 Task: Save favorite listings for condos in Atlanta, Georgia, with a minimum of 2 bathrooms and a balcony.
Action: Key pressed a<Key.caps_lock>TLANTA
Screenshot: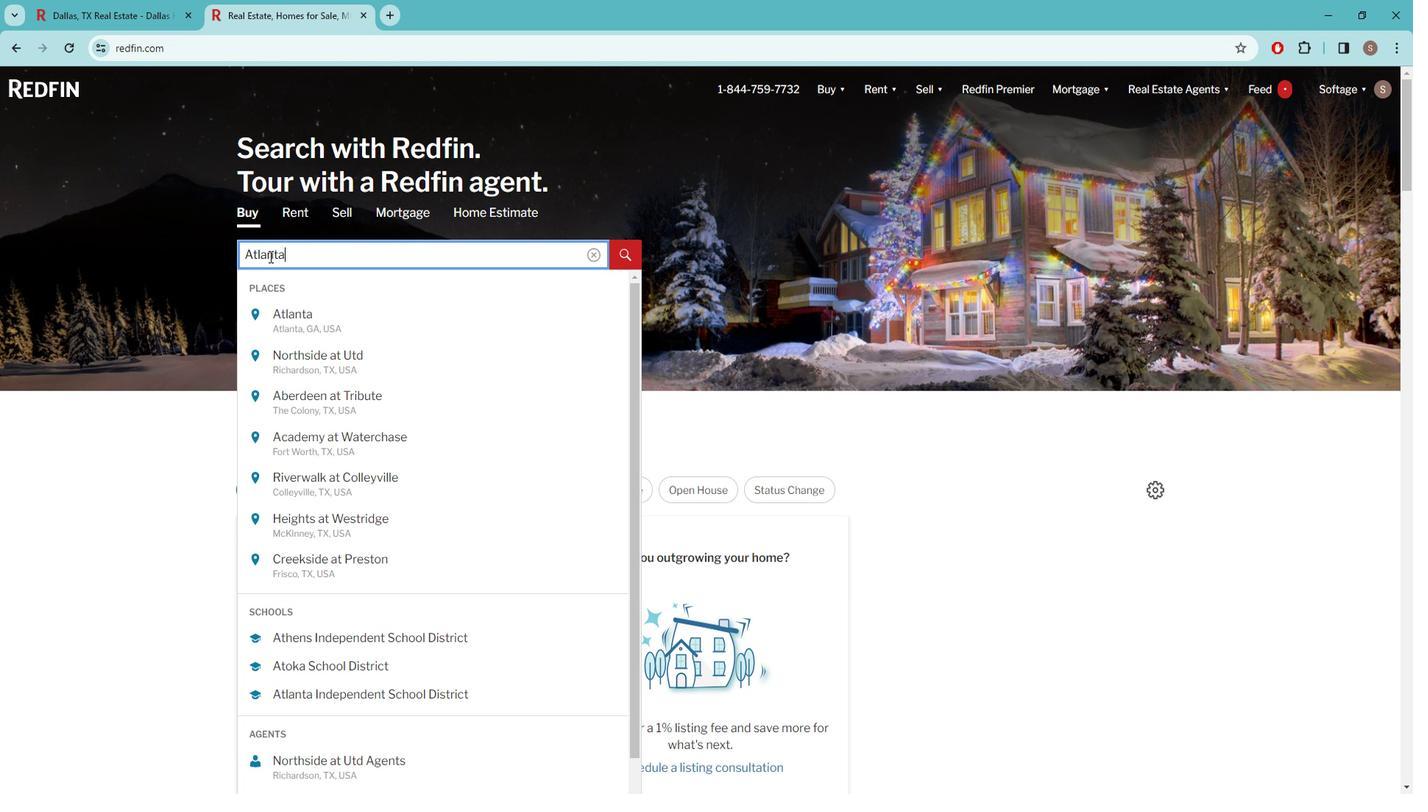 
Action: Mouse moved to (296, 317)
Screenshot: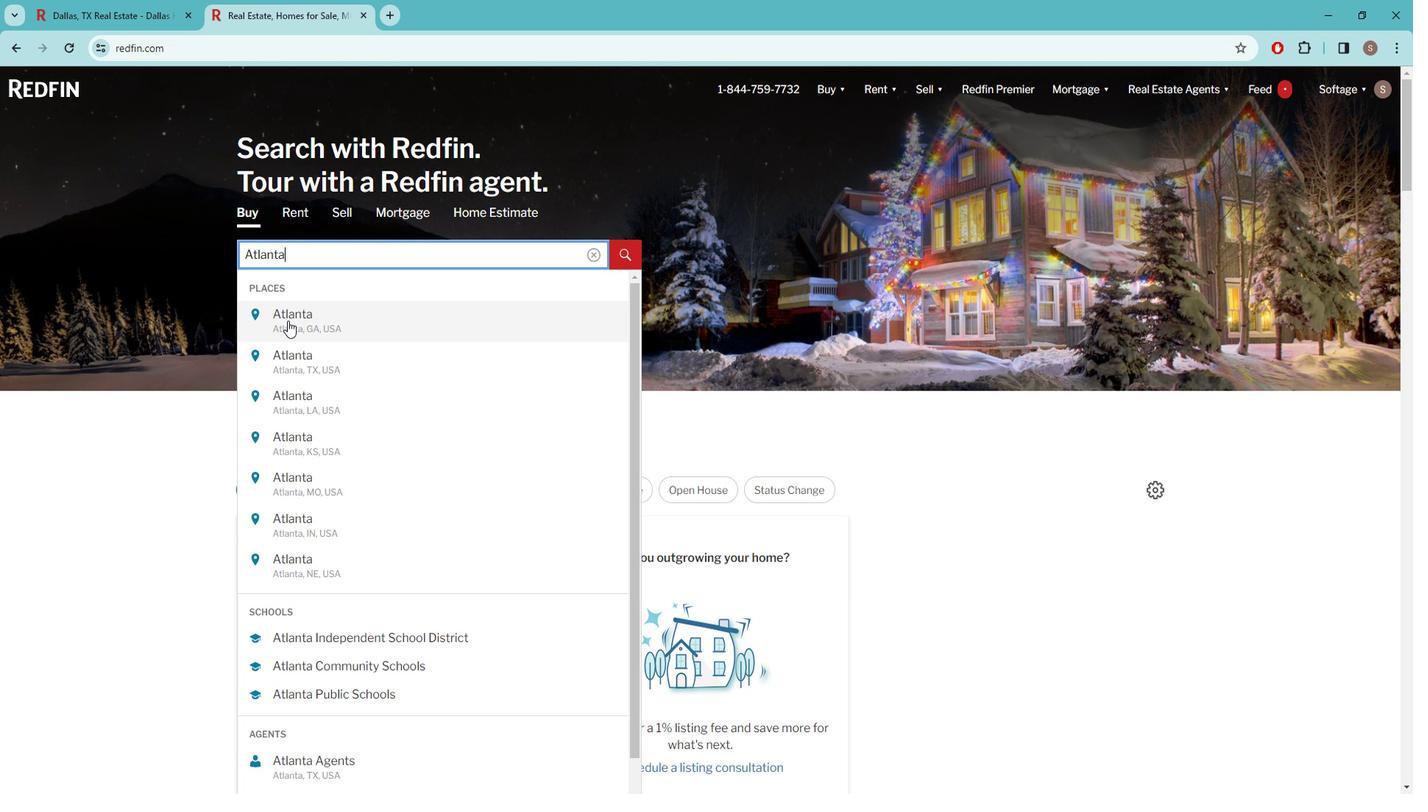 
Action: Mouse pressed left at (296, 317)
Screenshot: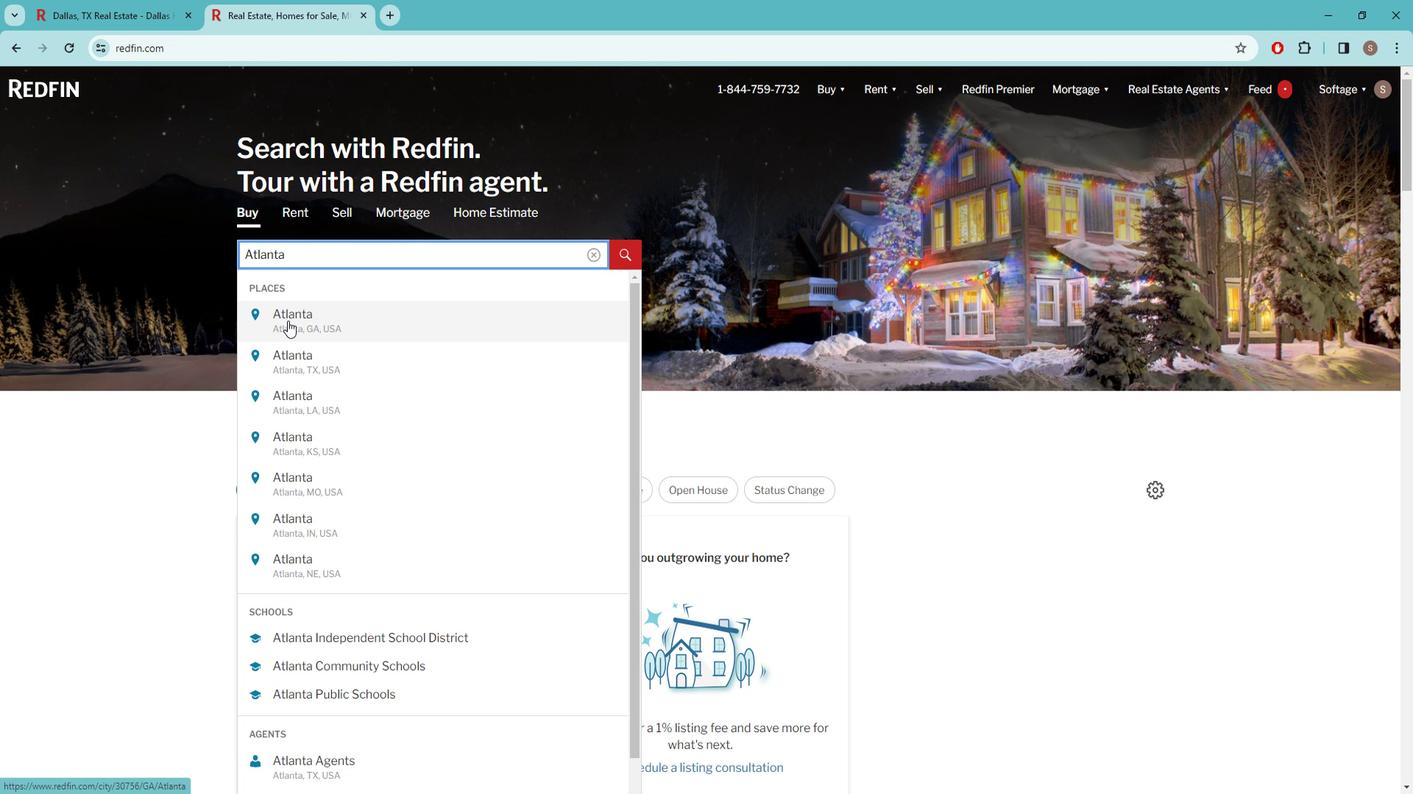 
Action: Mouse moved to (1251, 183)
Screenshot: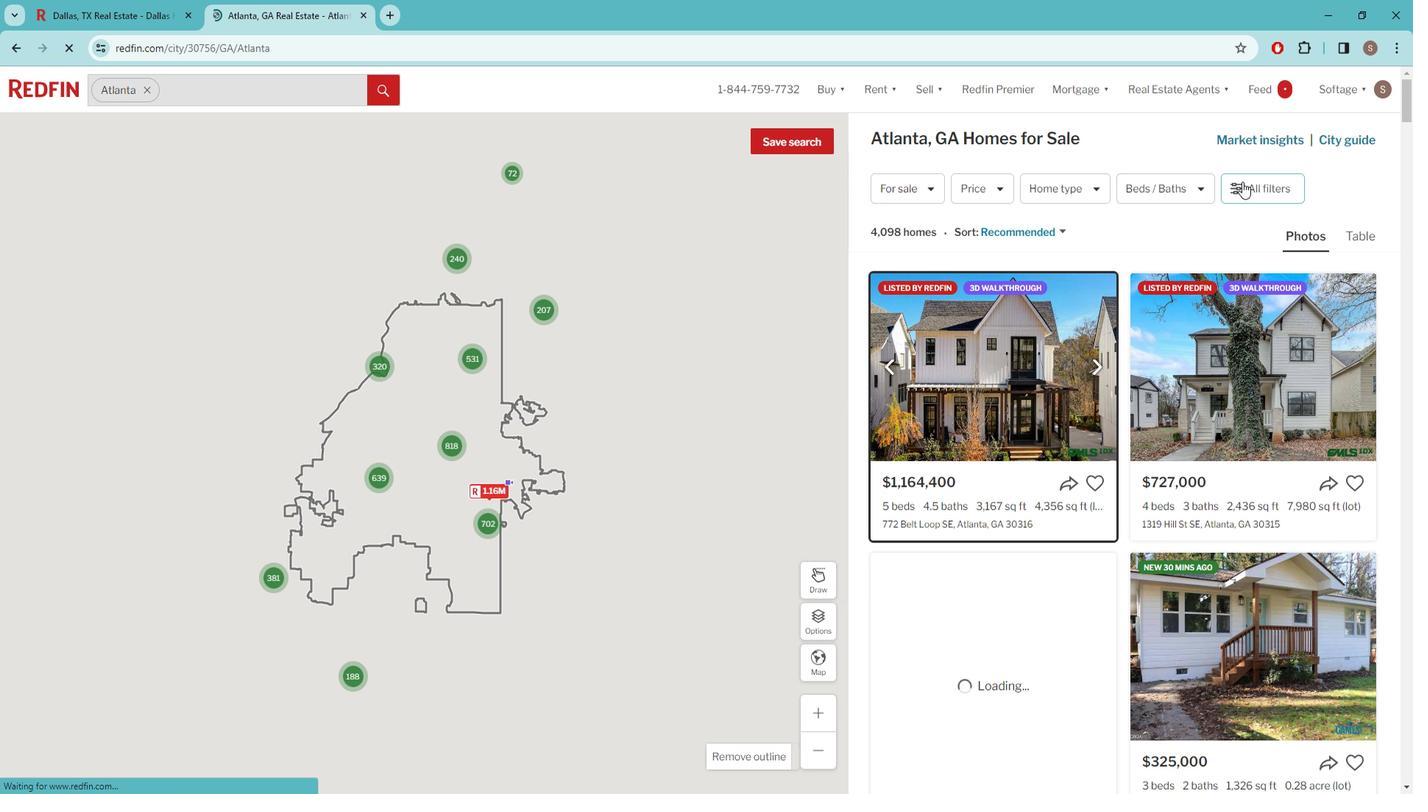 
Action: Mouse pressed left at (1251, 183)
Screenshot: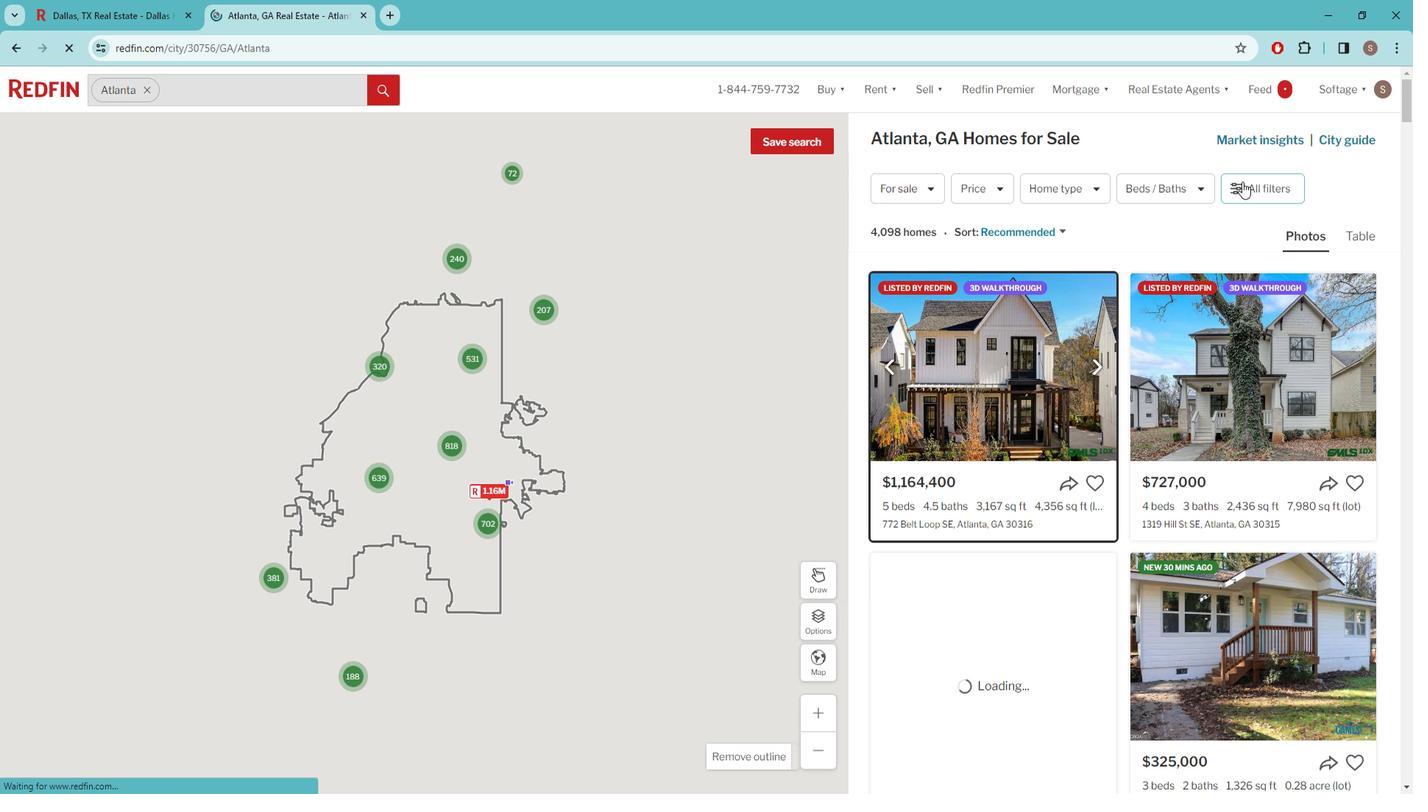 
Action: Mouse moved to (1248, 184)
Screenshot: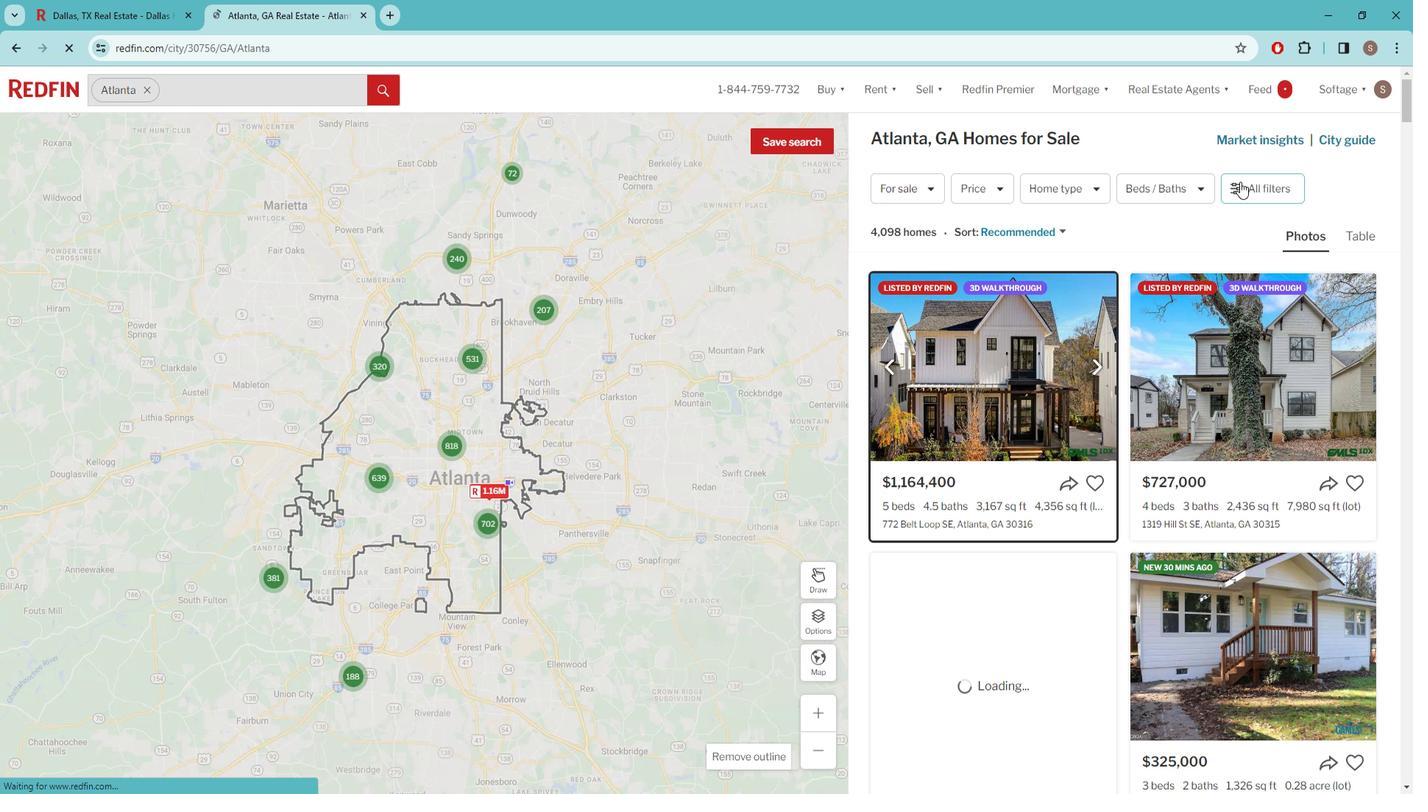 
Action: Mouse pressed left at (1248, 184)
Screenshot: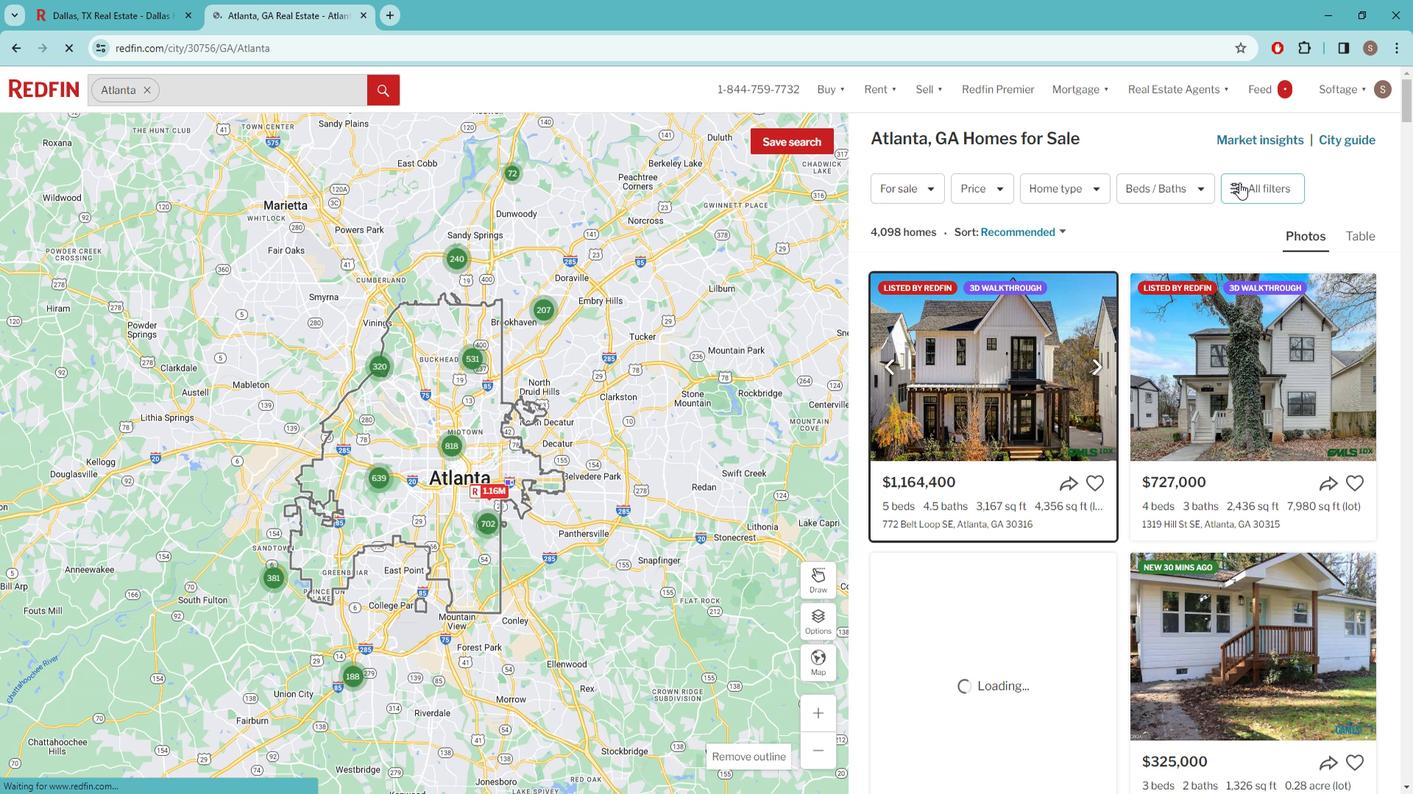 
Action: Mouse pressed left at (1248, 184)
Screenshot: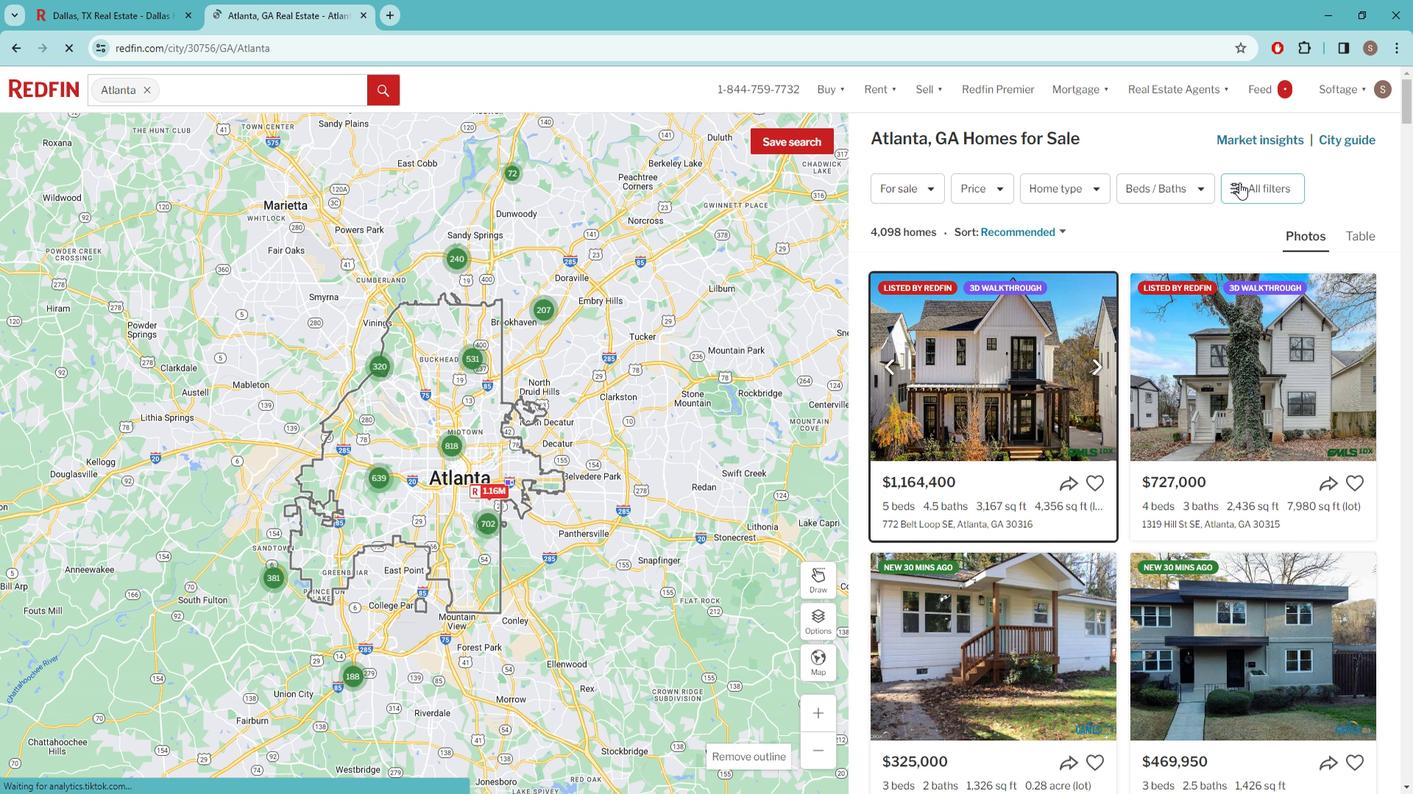 
Action: Mouse moved to (1255, 182)
Screenshot: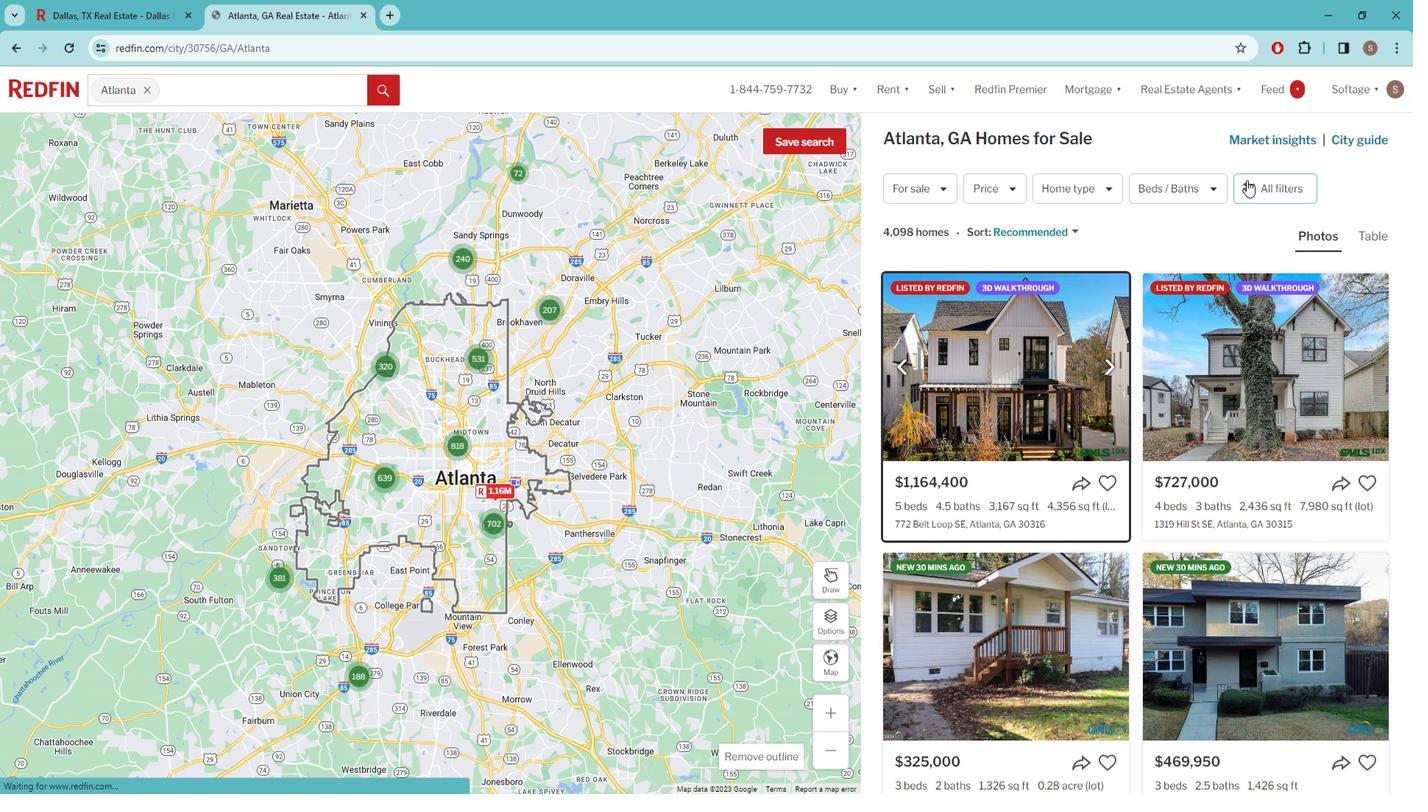 
Action: Mouse pressed left at (1255, 182)
Screenshot: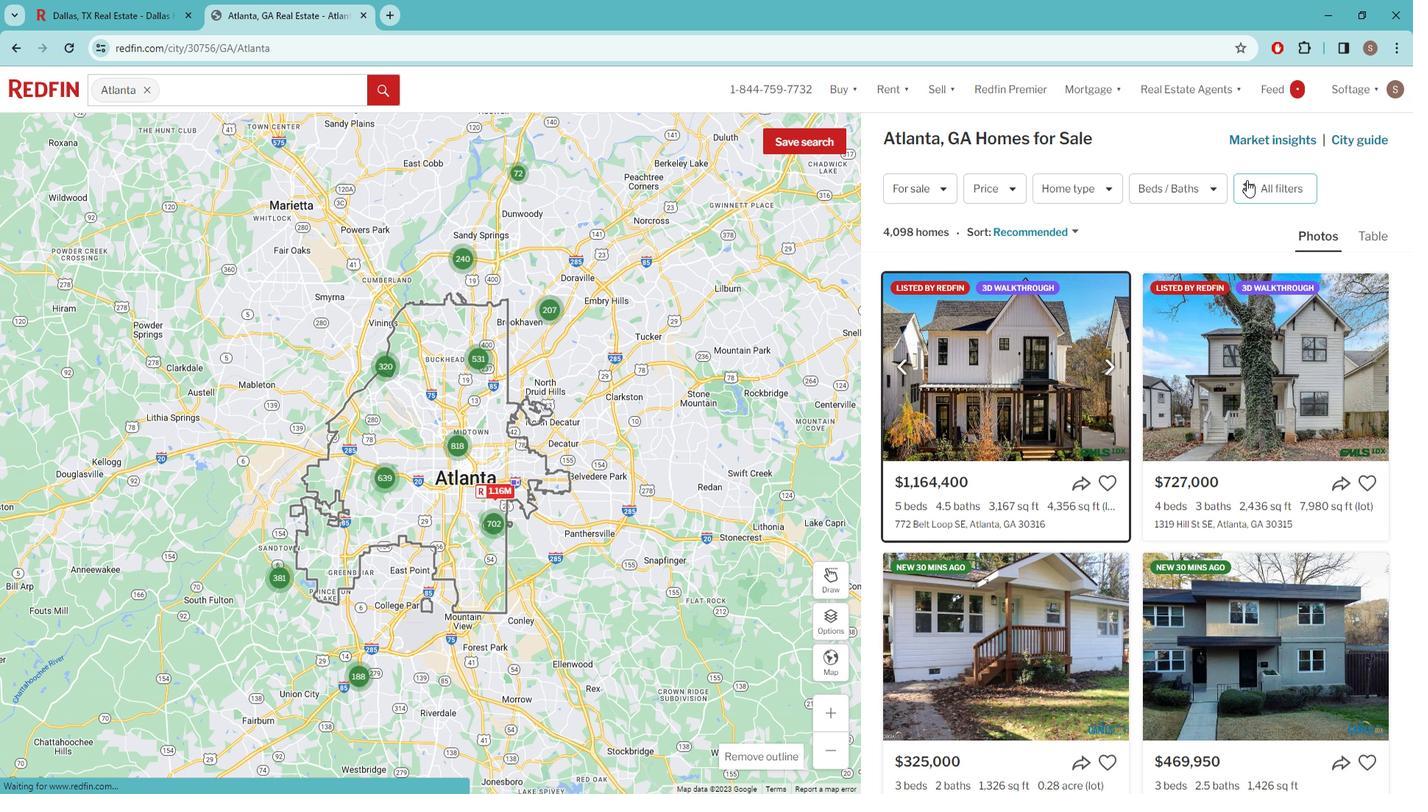 
Action: Mouse moved to (1148, 371)
Screenshot: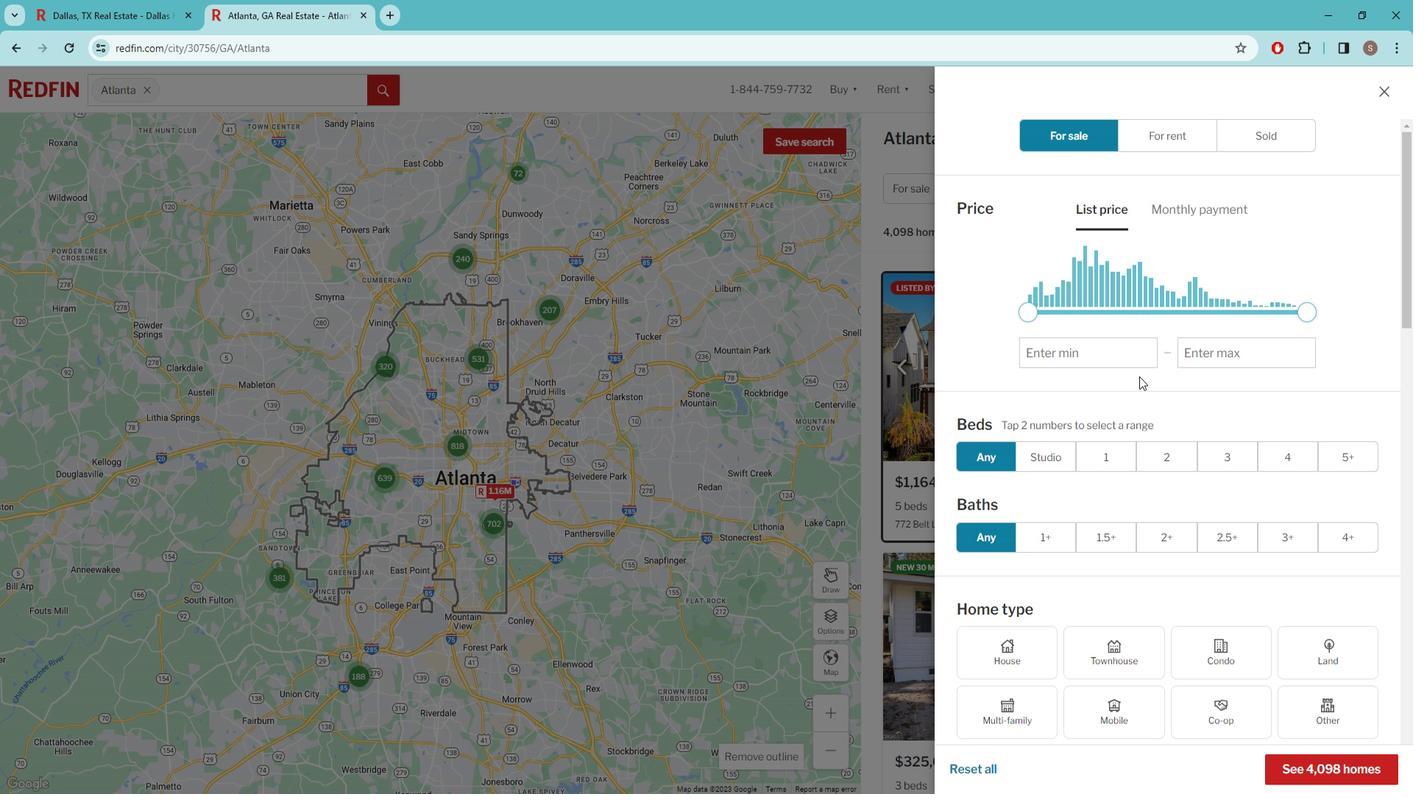 
Action: Mouse scrolled (1148, 370) with delta (0, 0)
Screenshot: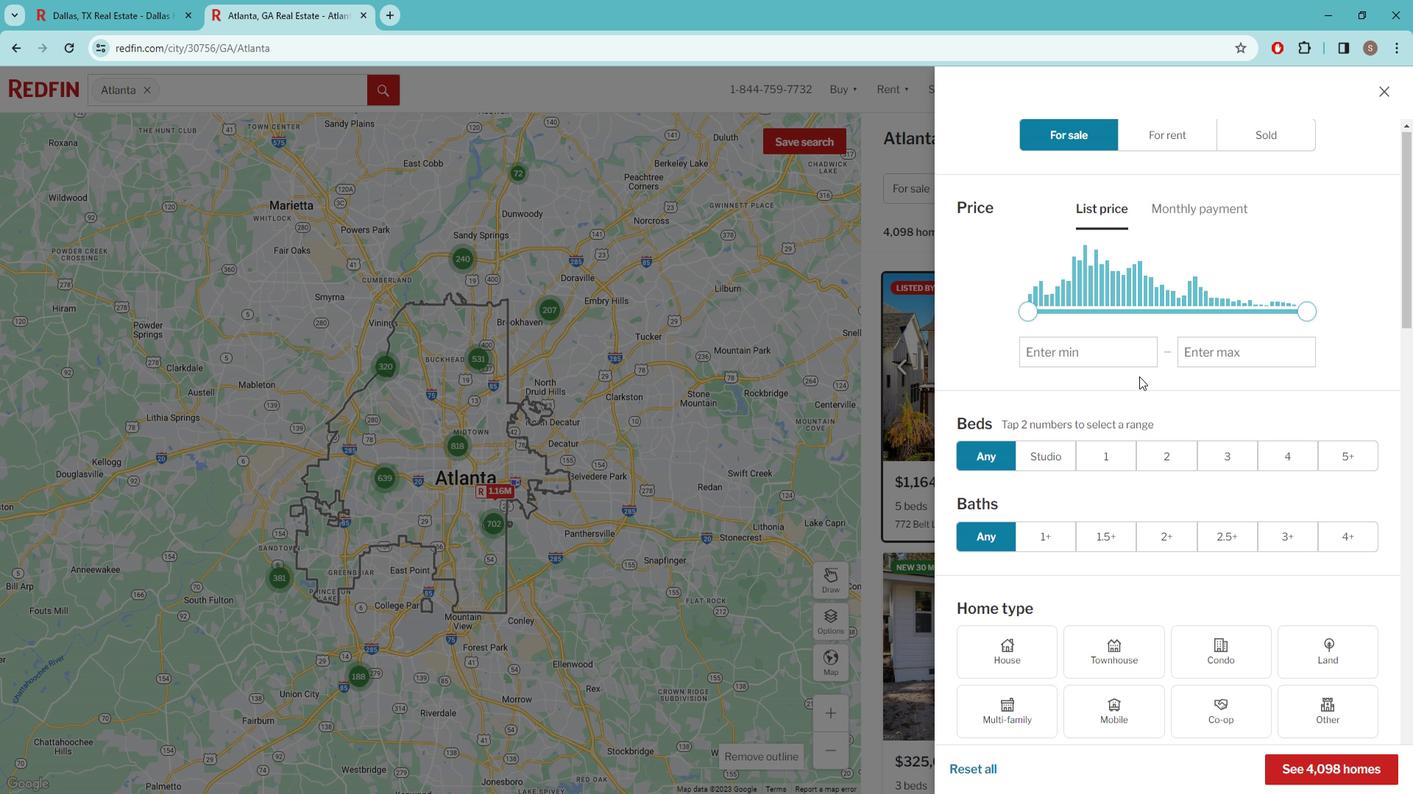 
Action: Mouse moved to (1139, 372)
Screenshot: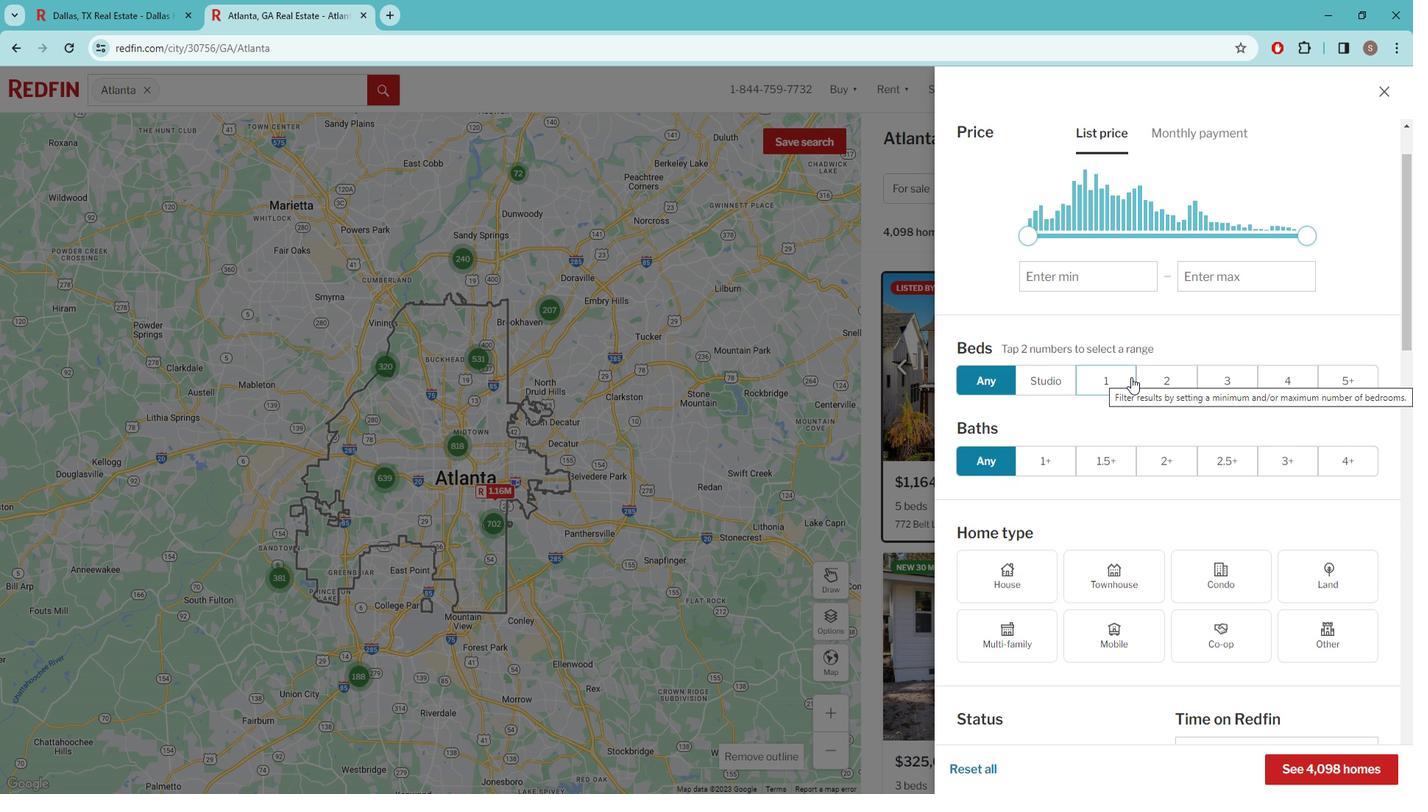 
Action: Mouse scrolled (1139, 371) with delta (0, 0)
Screenshot: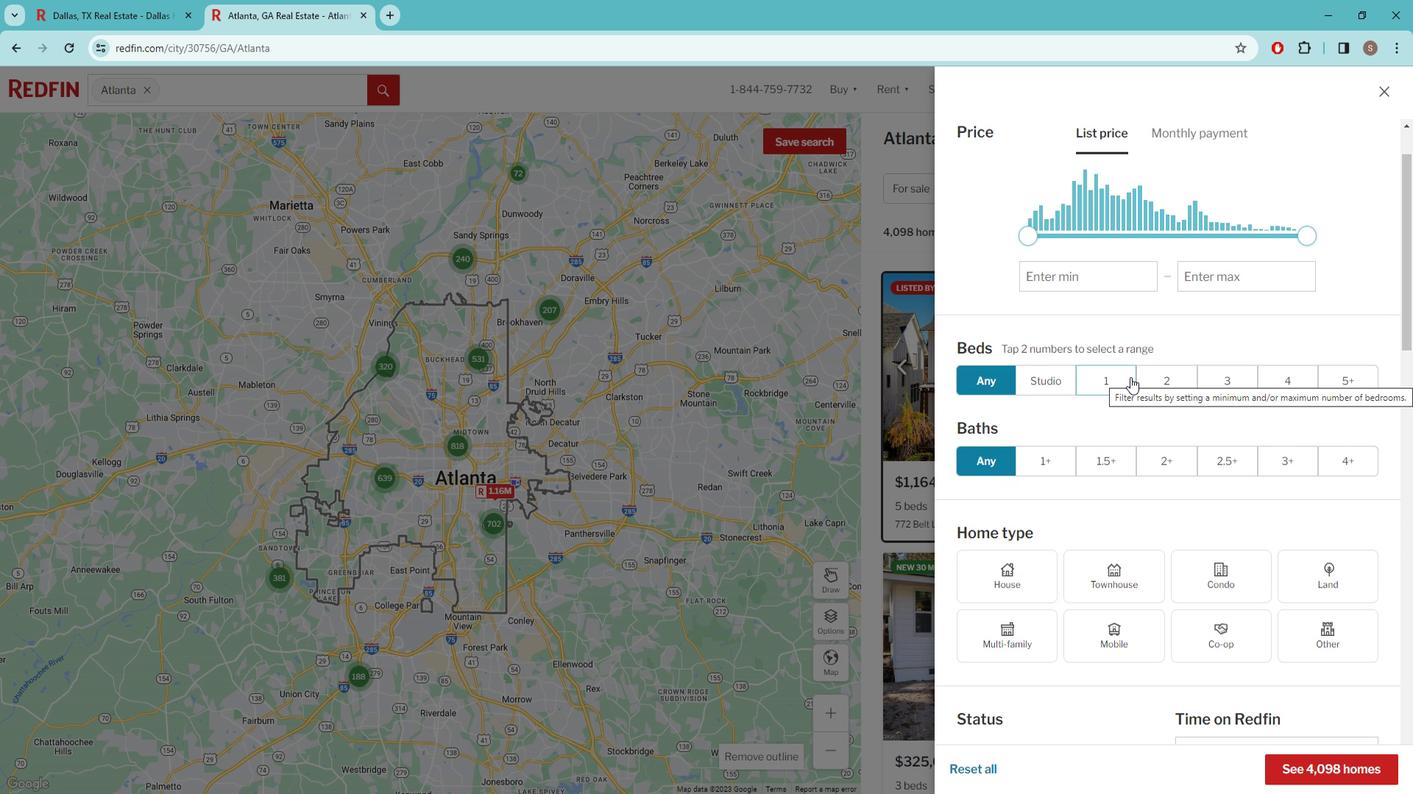 
Action: Mouse moved to (1176, 377)
Screenshot: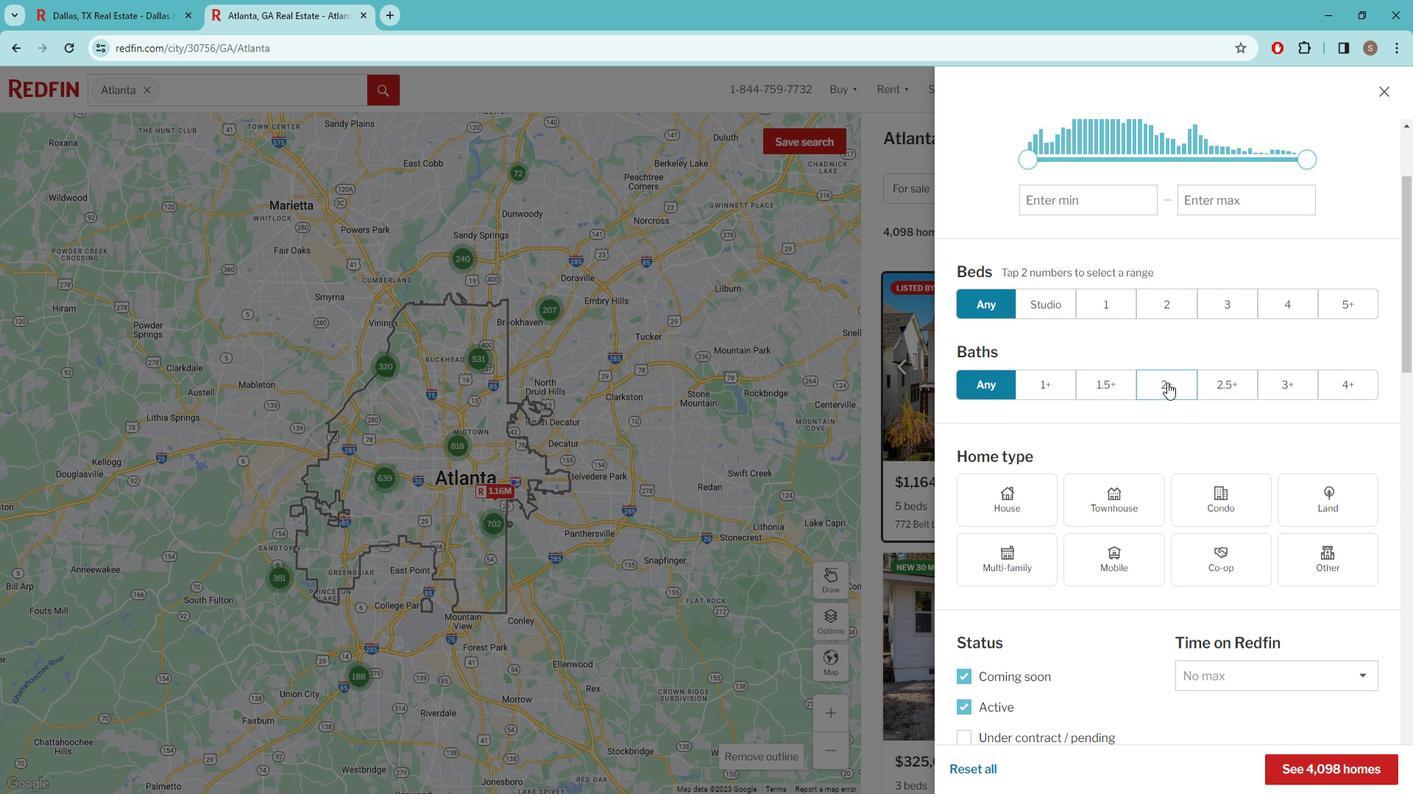 
Action: Mouse pressed left at (1176, 377)
Screenshot: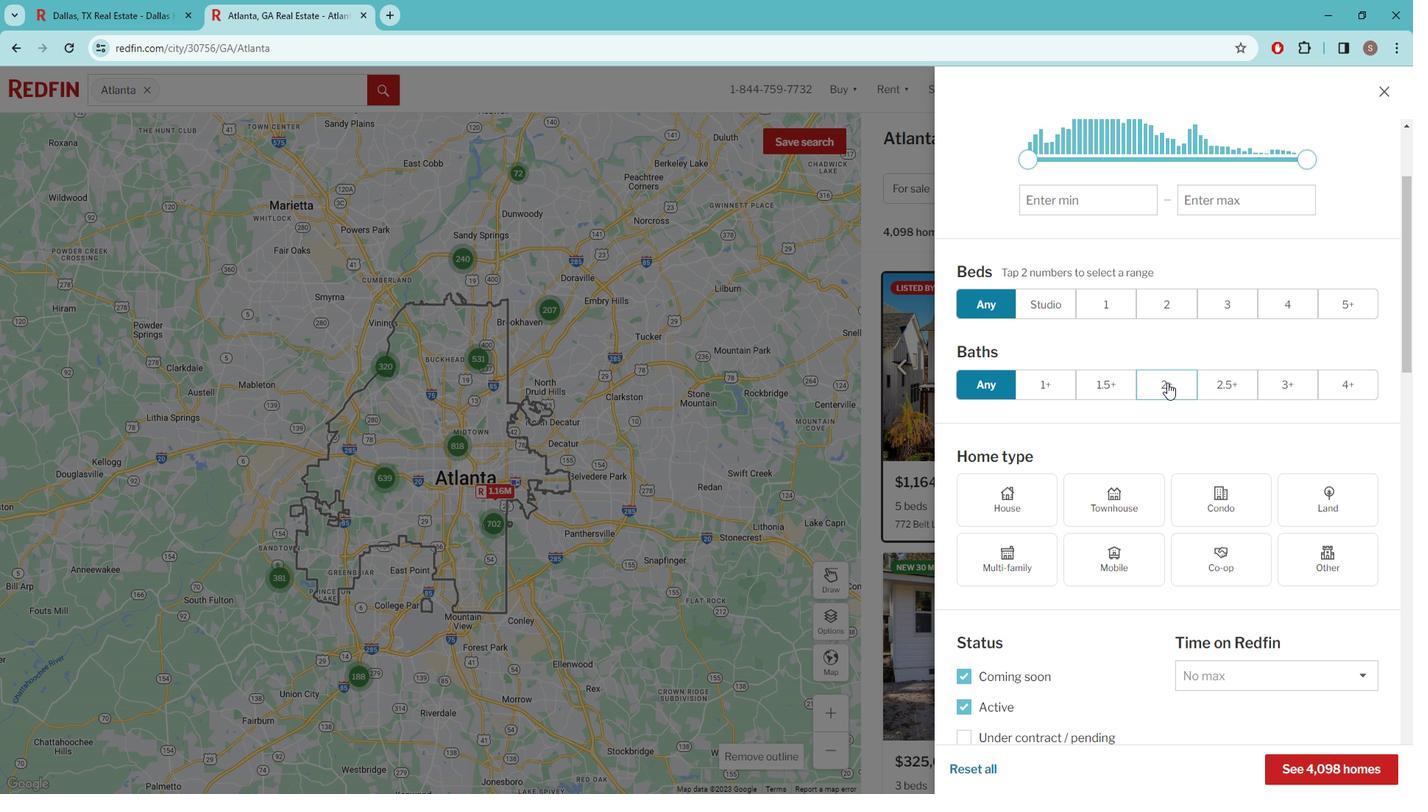 
Action: Mouse moved to (1165, 381)
Screenshot: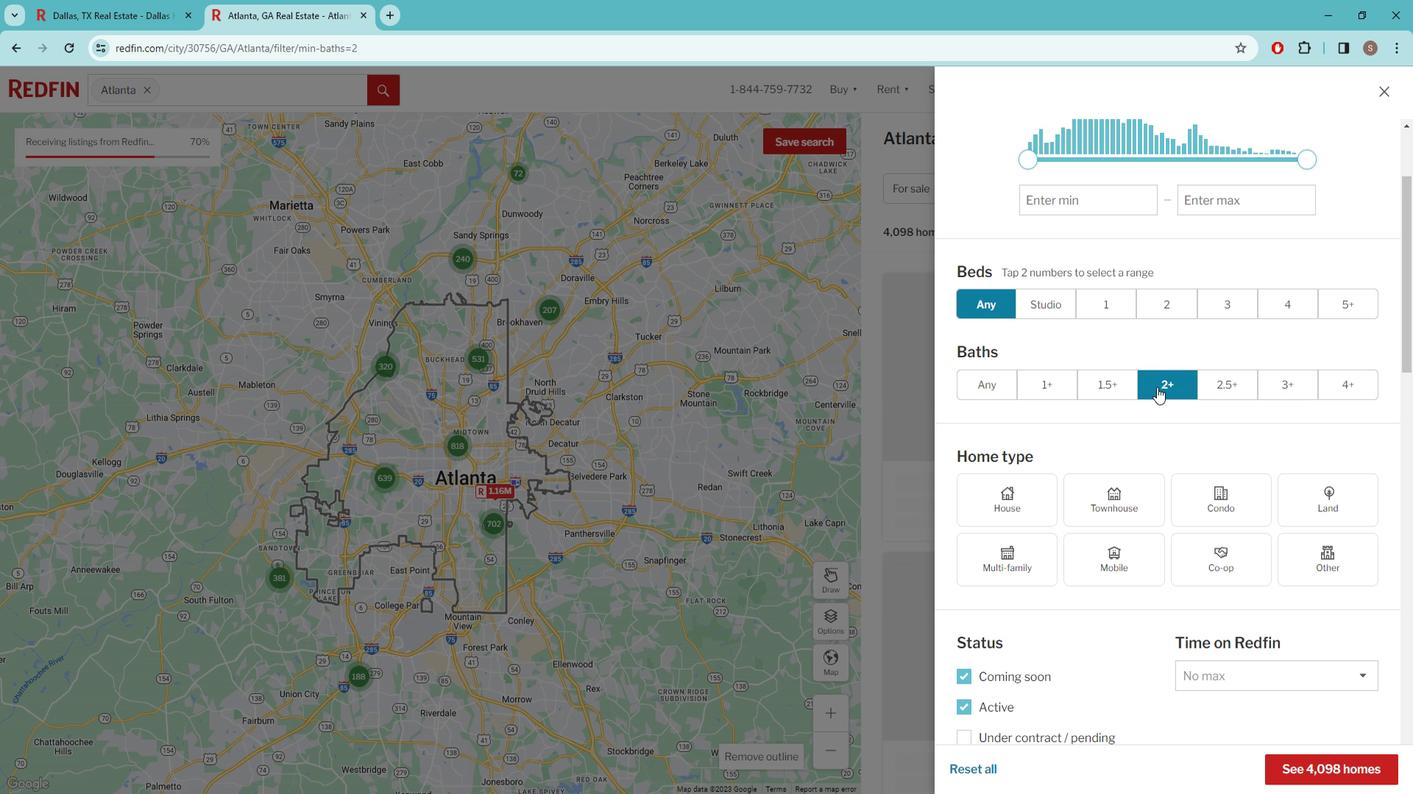 
Action: Mouse scrolled (1165, 381) with delta (0, 0)
Screenshot: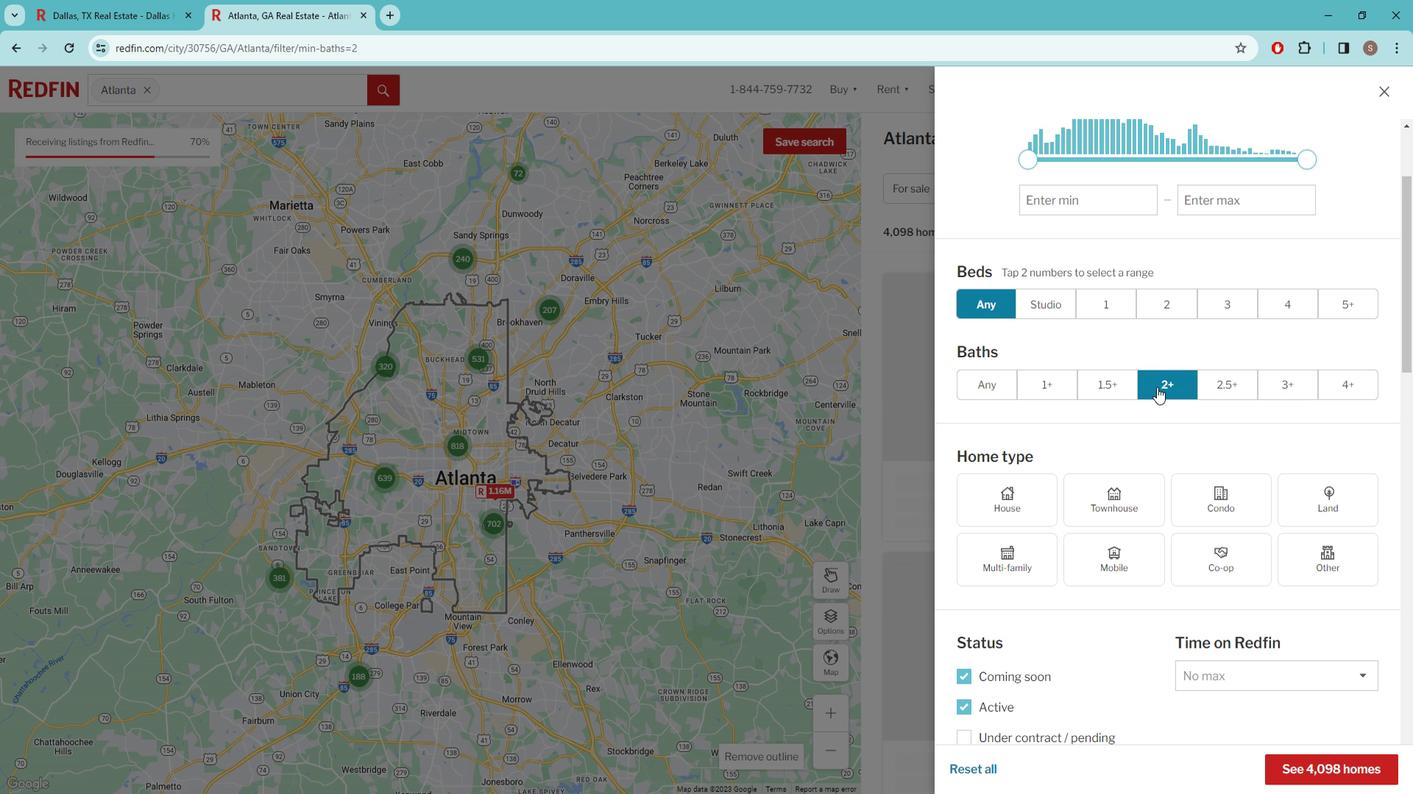 
Action: Mouse moved to (1210, 409)
Screenshot: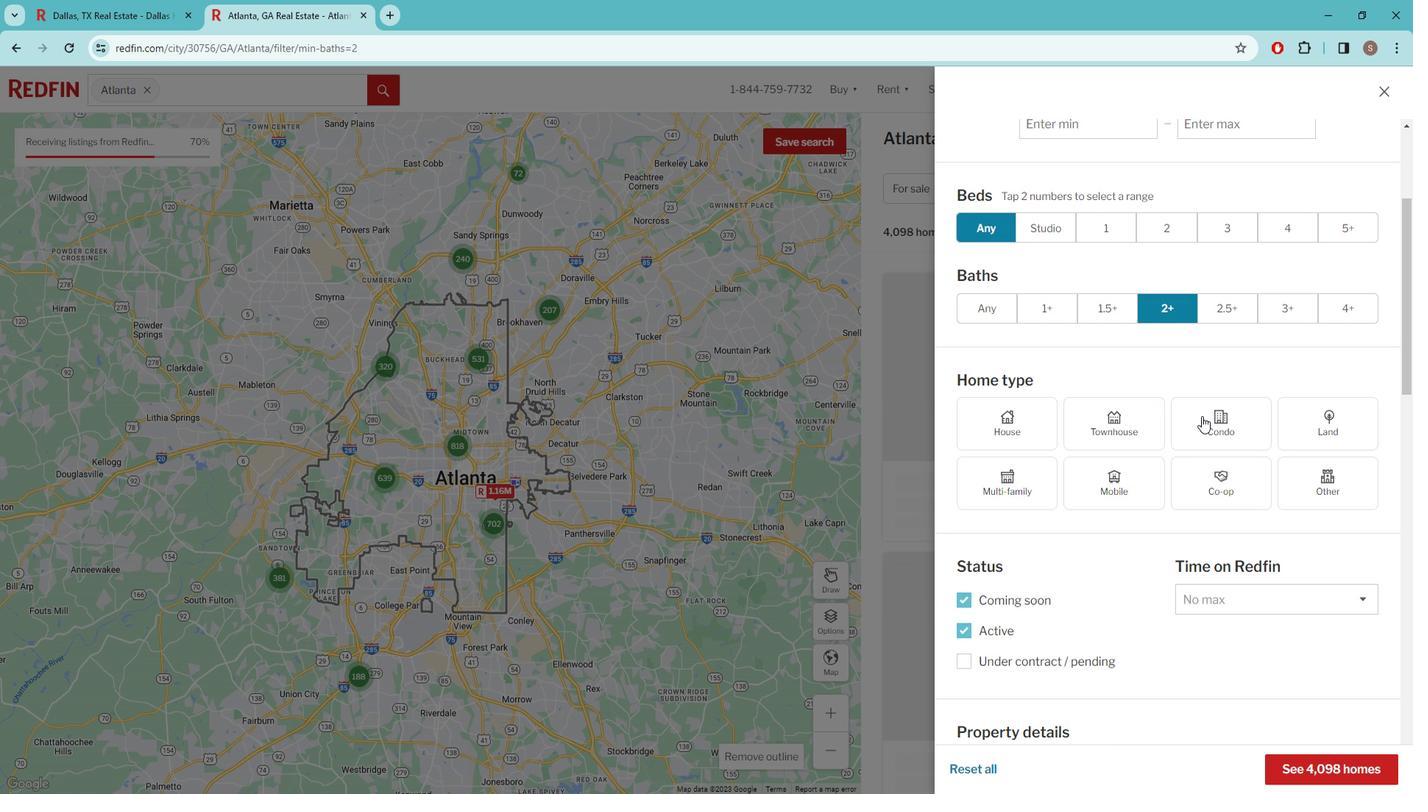 
Action: Mouse pressed left at (1210, 409)
Screenshot: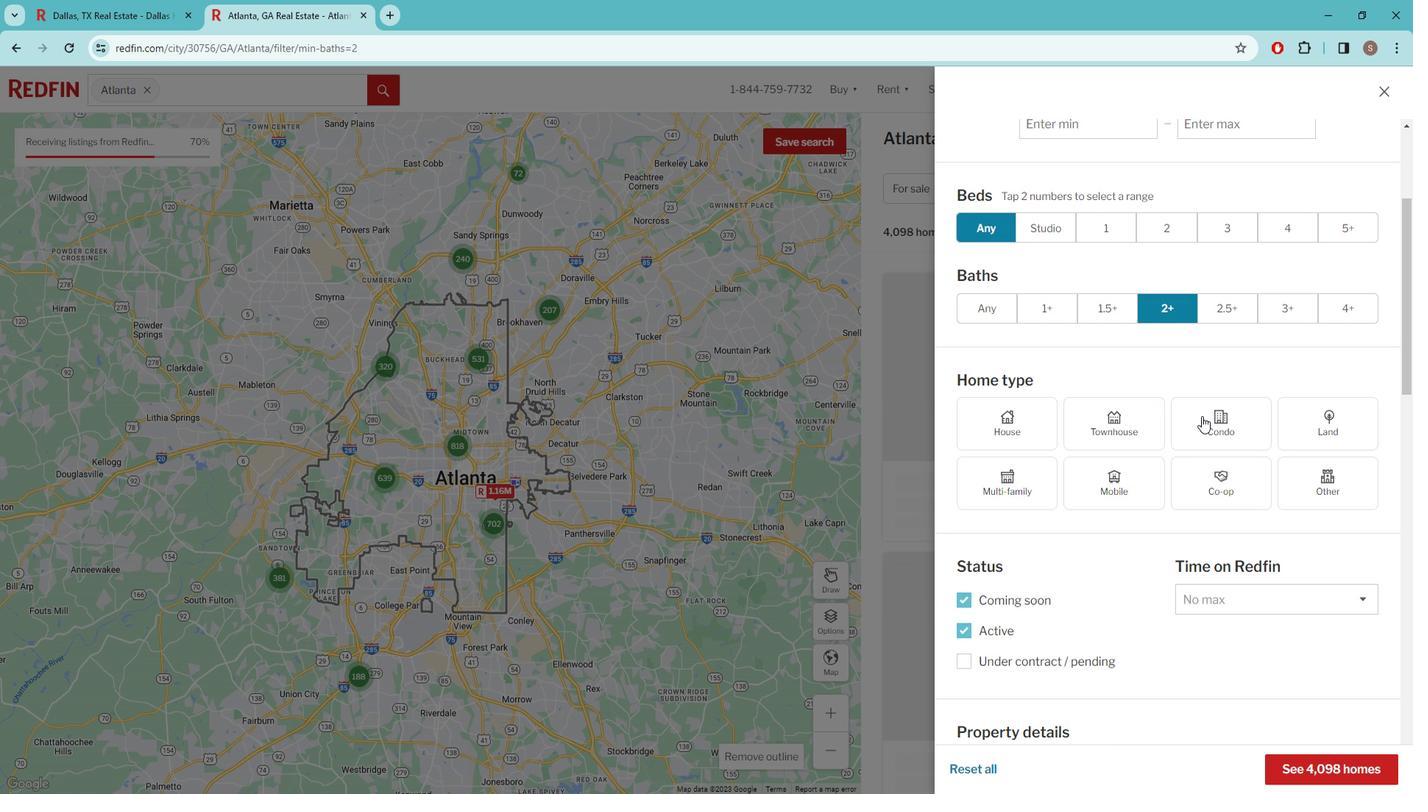 
Action: Mouse scrolled (1210, 409) with delta (0, 0)
Screenshot: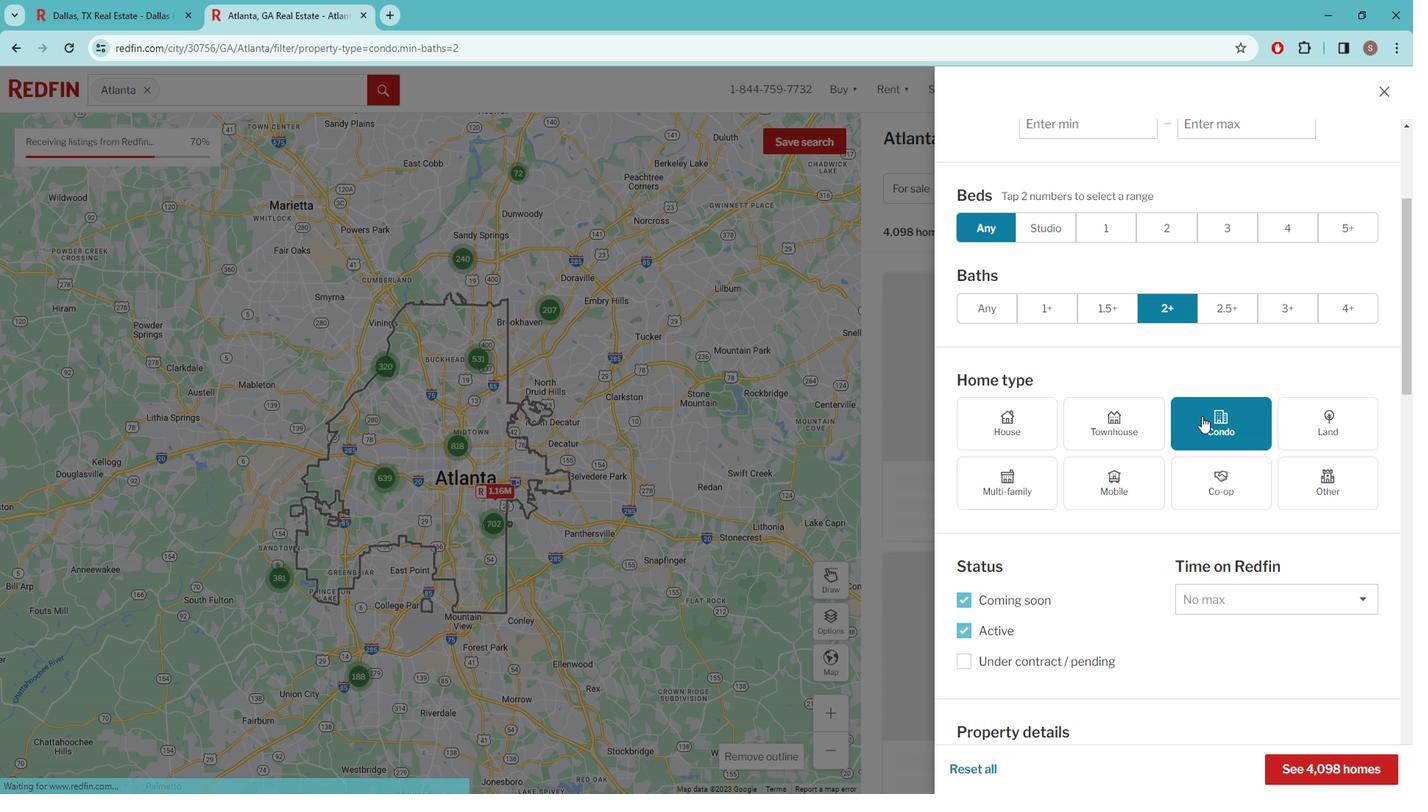 
Action: Mouse moved to (1210, 409)
Screenshot: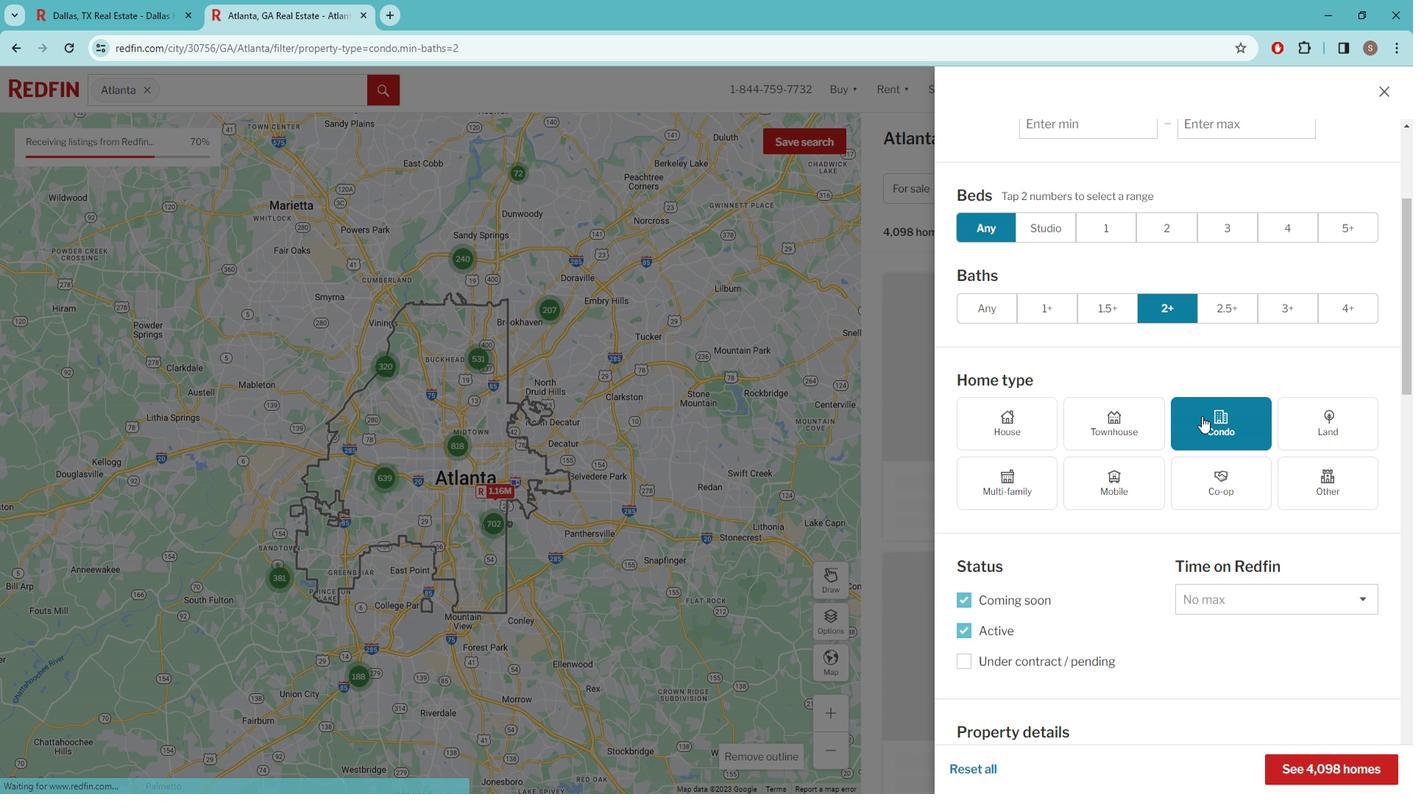 
Action: Mouse scrolled (1210, 409) with delta (0, 0)
Screenshot: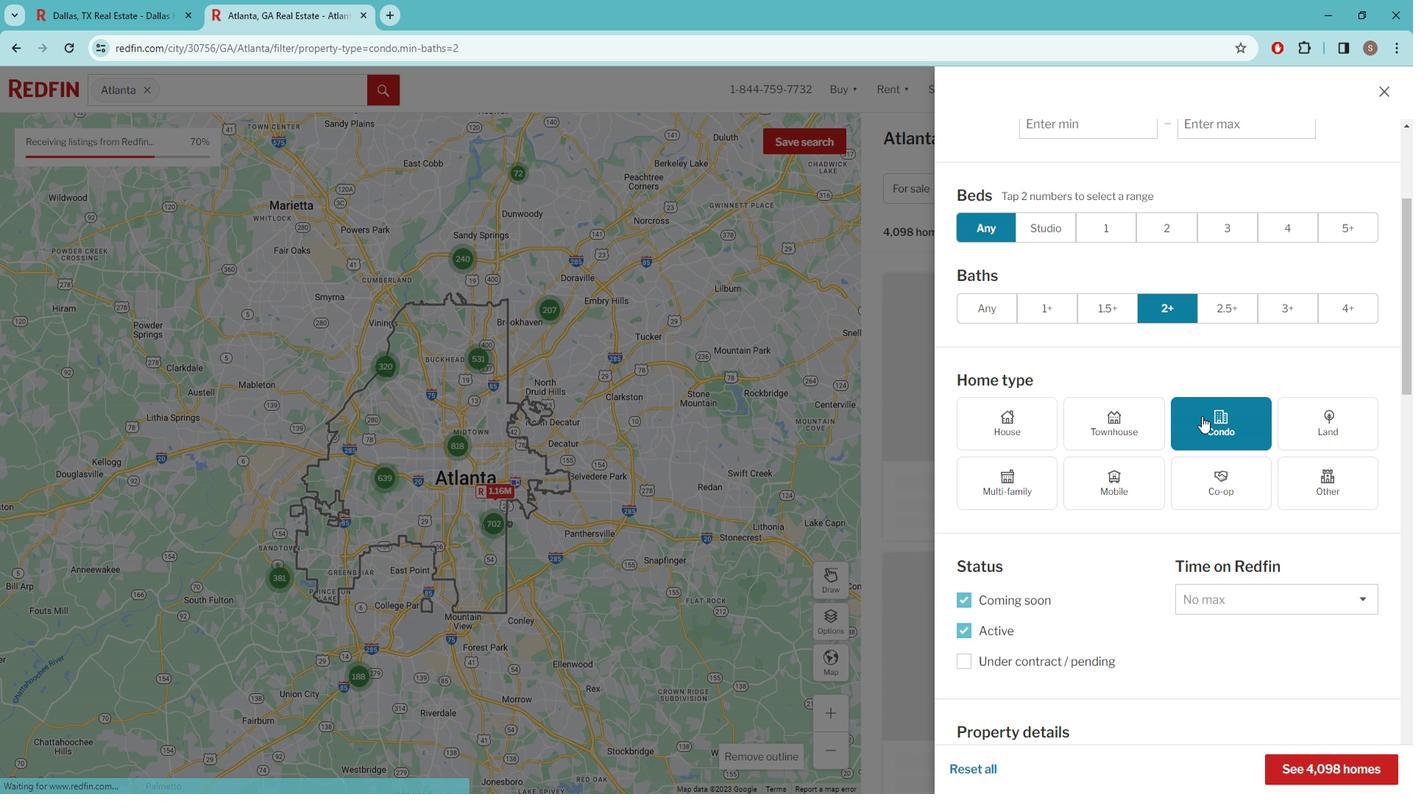 
Action: Mouse moved to (1187, 411)
Screenshot: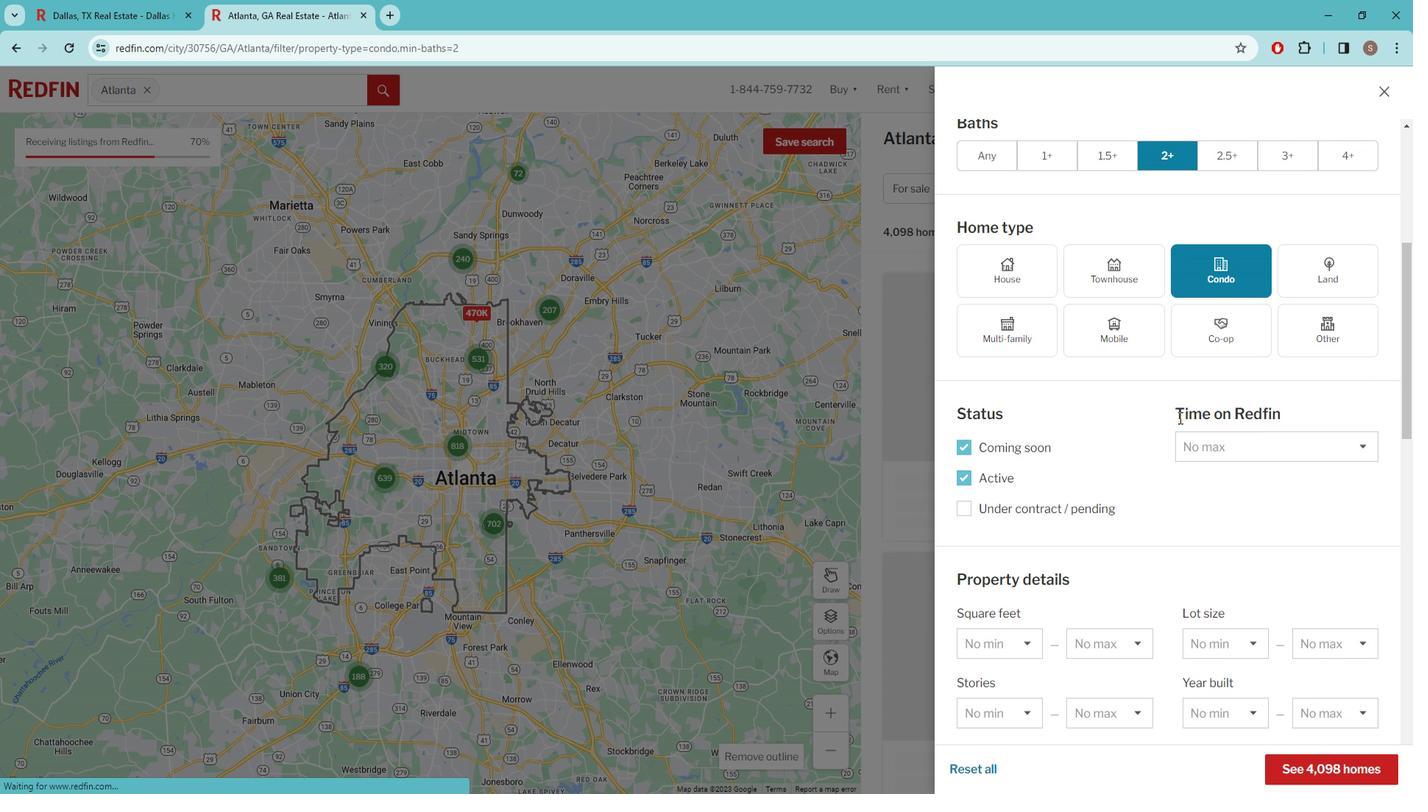 
Action: Mouse scrolled (1187, 410) with delta (0, 0)
Screenshot: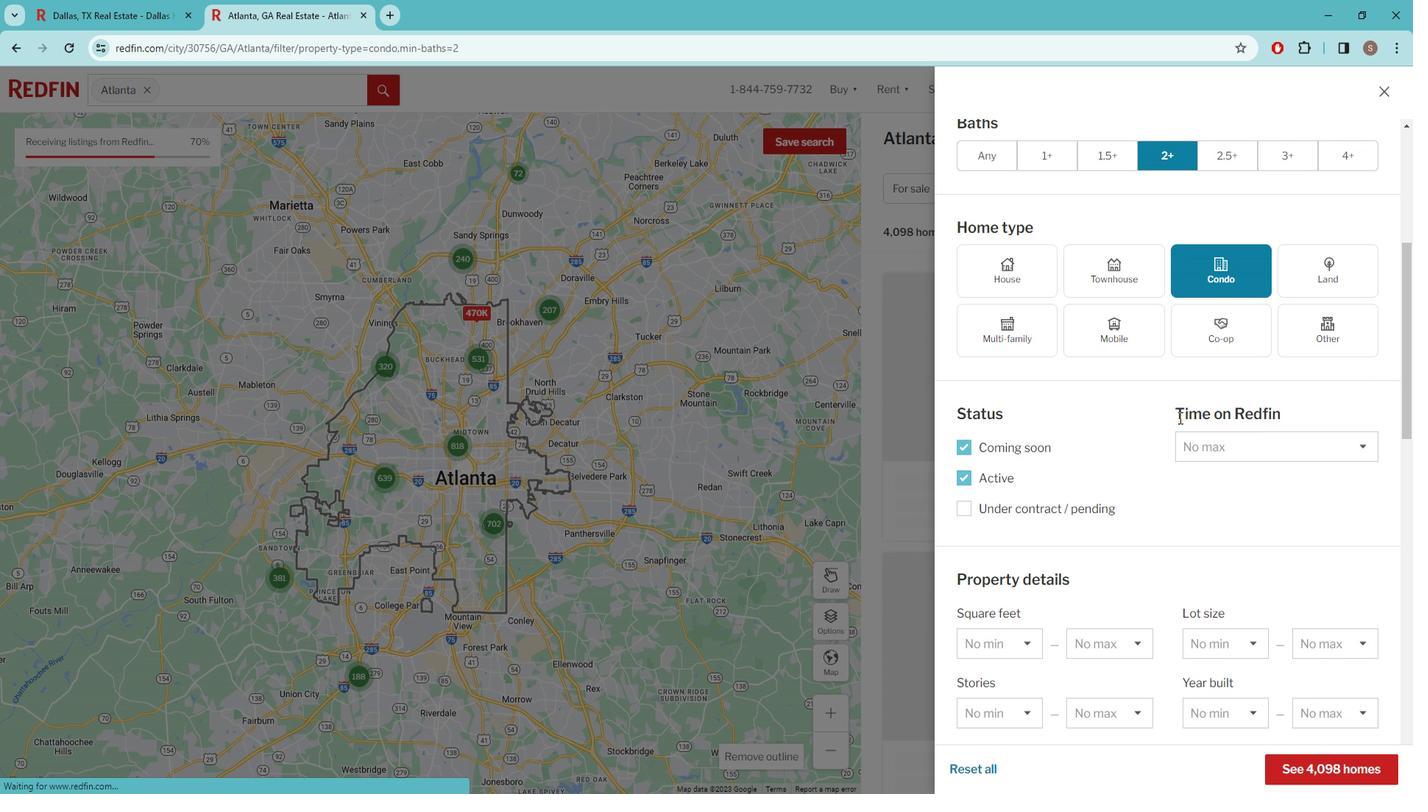 
Action: Mouse moved to (1184, 412)
Screenshot: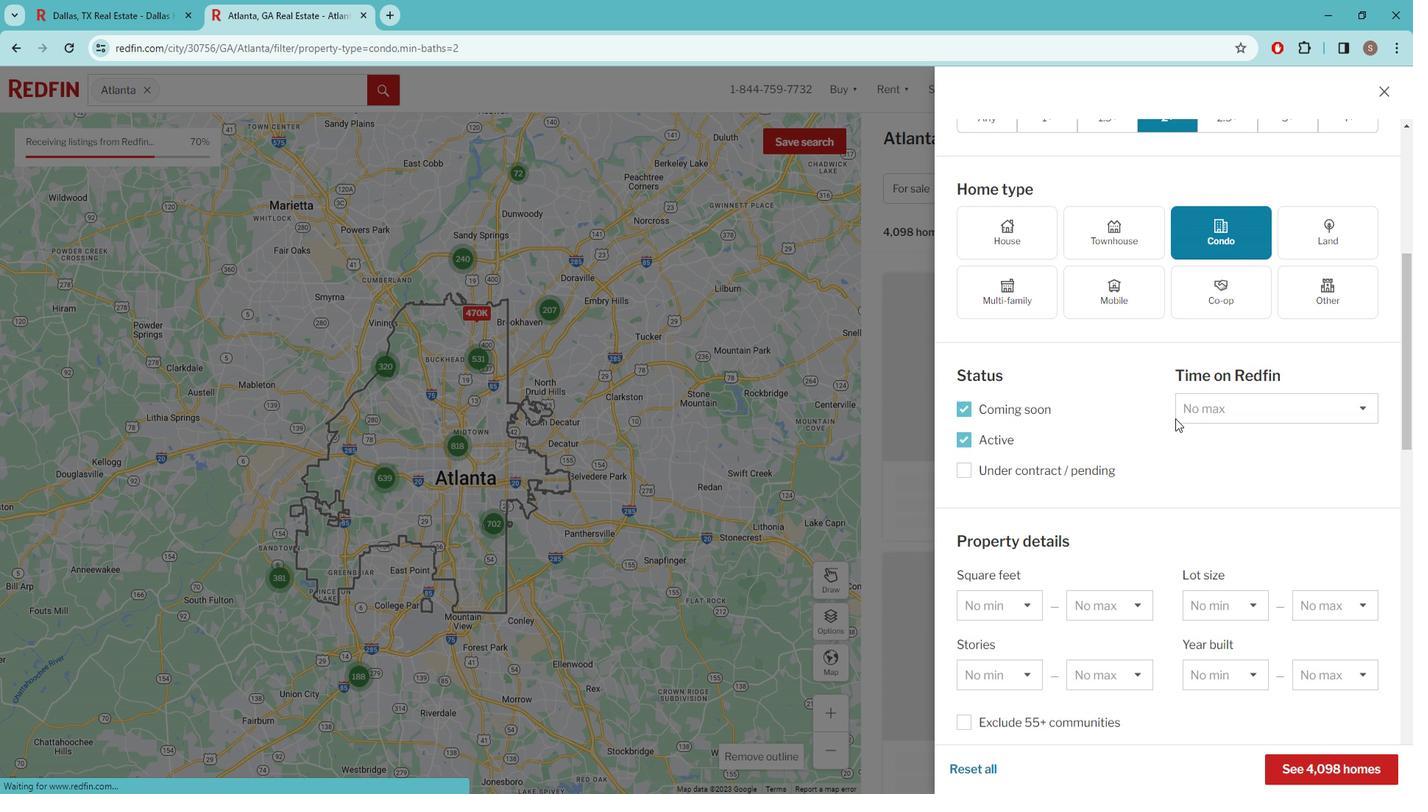 
Action: Mouse scrolled (1184, 411) with delta (0, 0)
Screenshot: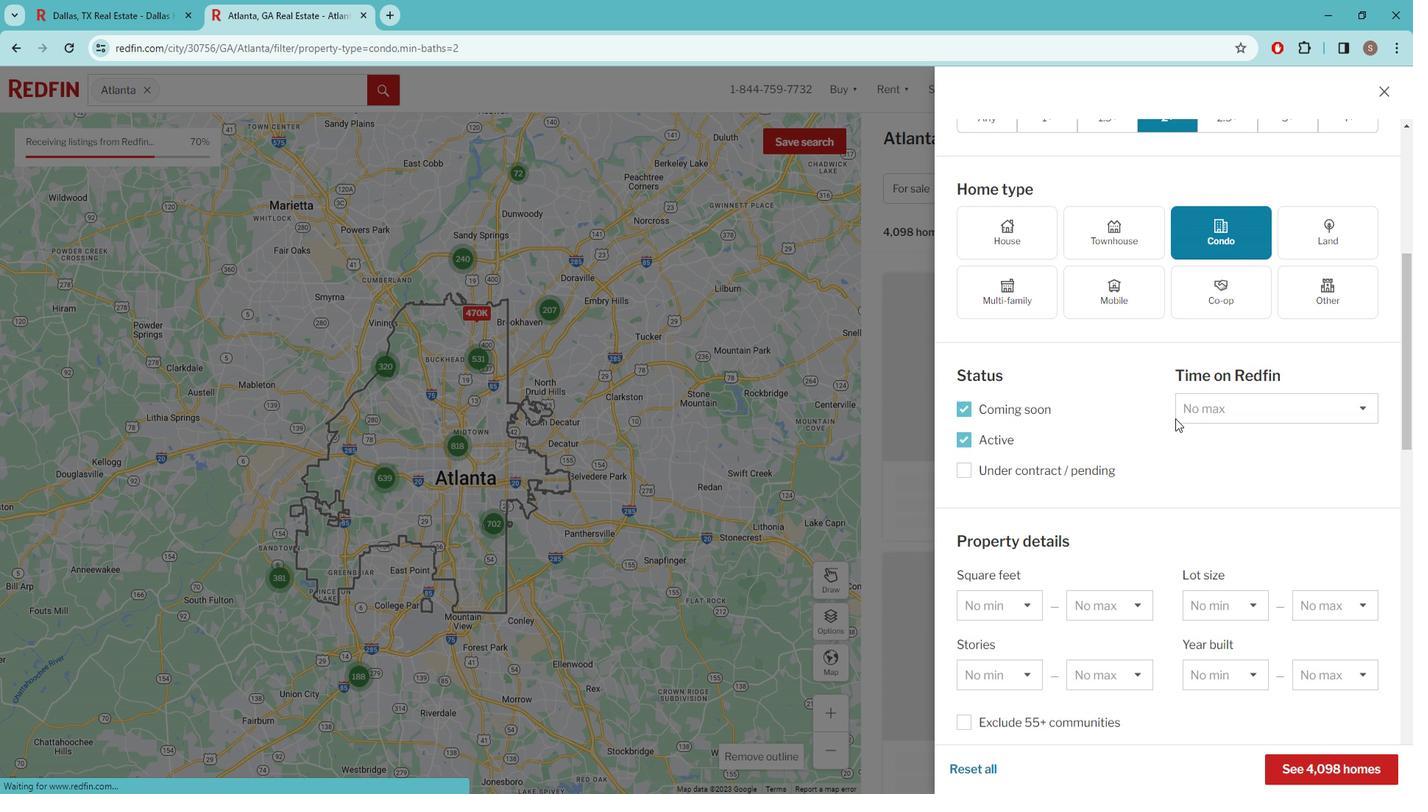 
Action: Mouse moved to (1145, 401)
Screenshot: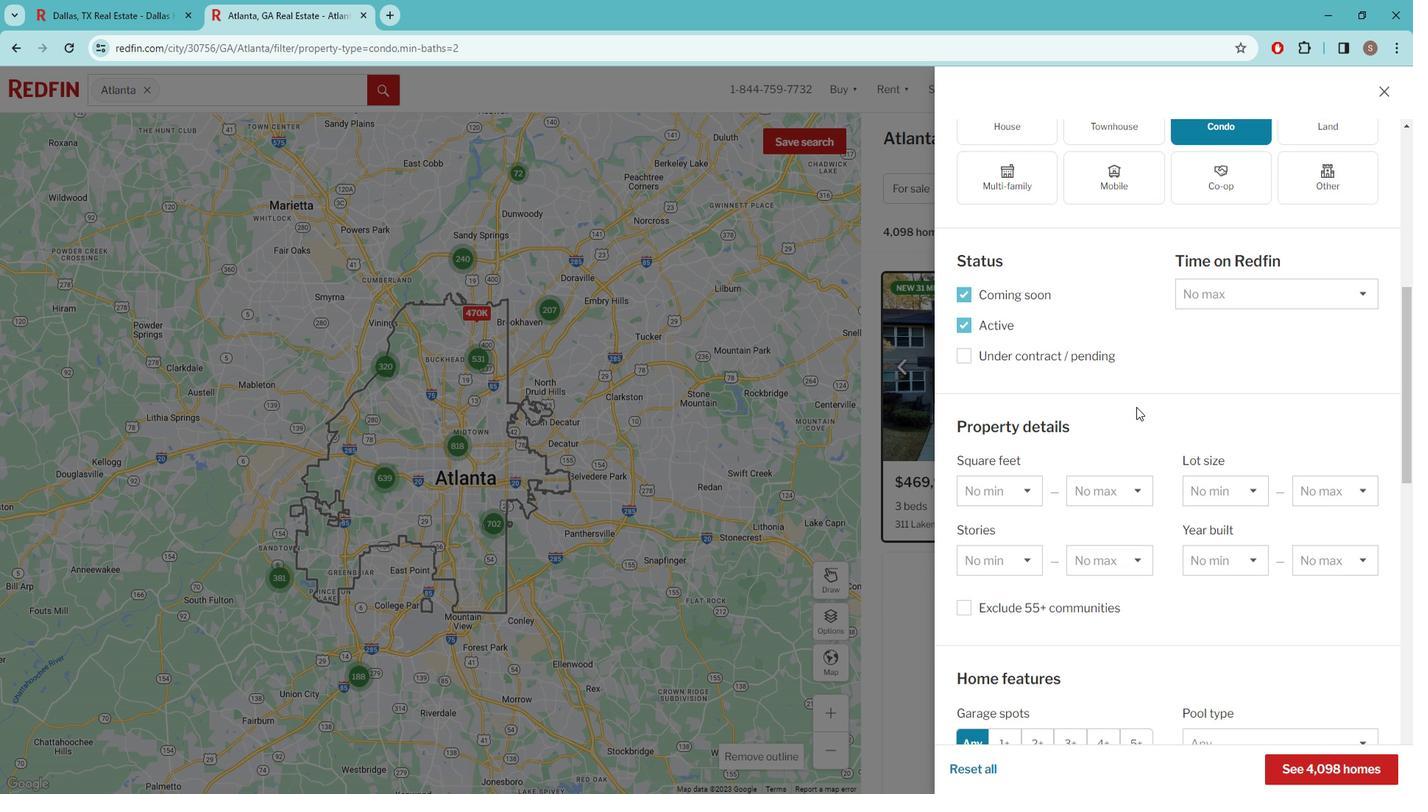 
Action: Mouse scrolled (1145, 400) with delta (0, 0)
Screenshot: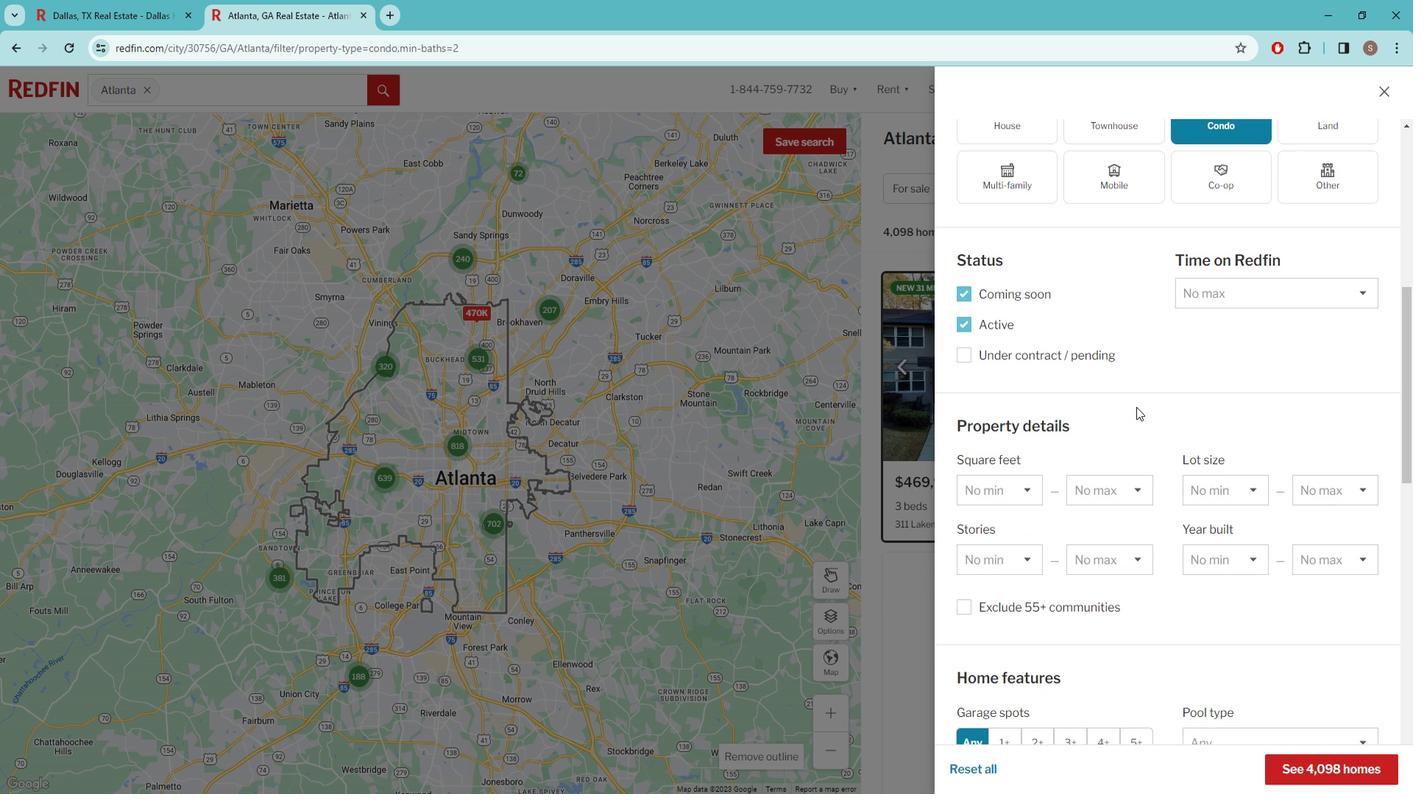 
Action: Mouse moved to (1112, 376)
Screenshot: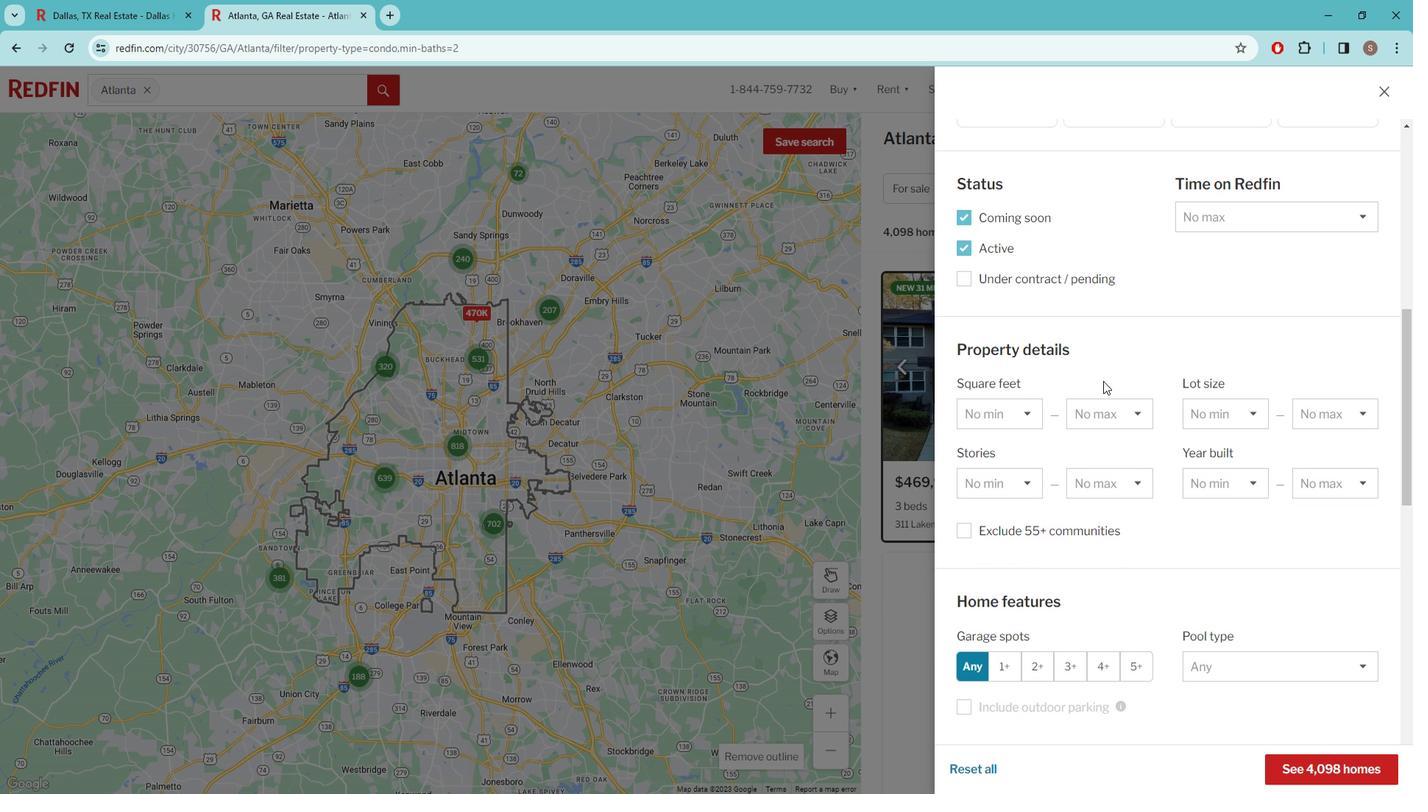 
Action: Mouse scrolled (1112, 375) with delta (0, 0)
Screenshot: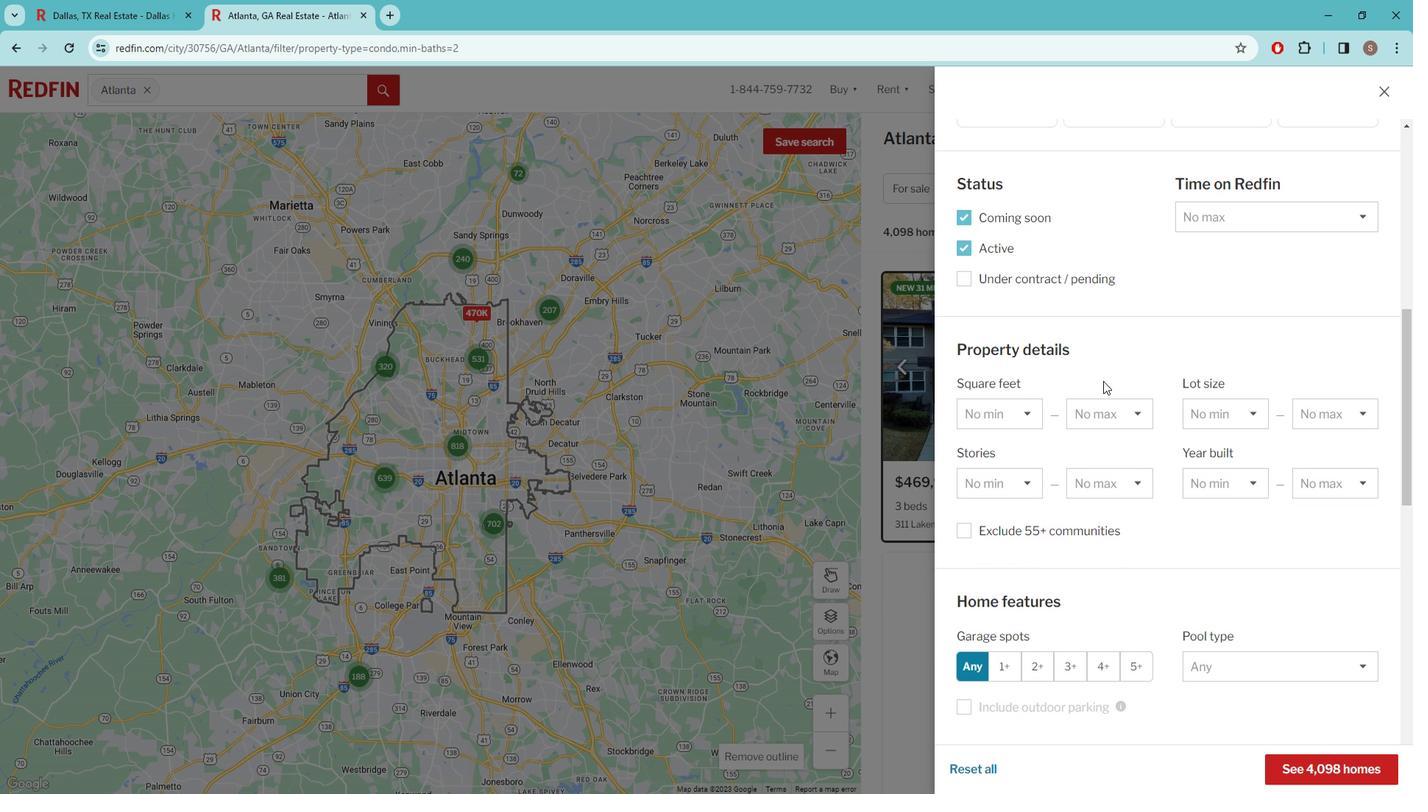 
Action: Mouse moved to (1109, 376)
Screenshot: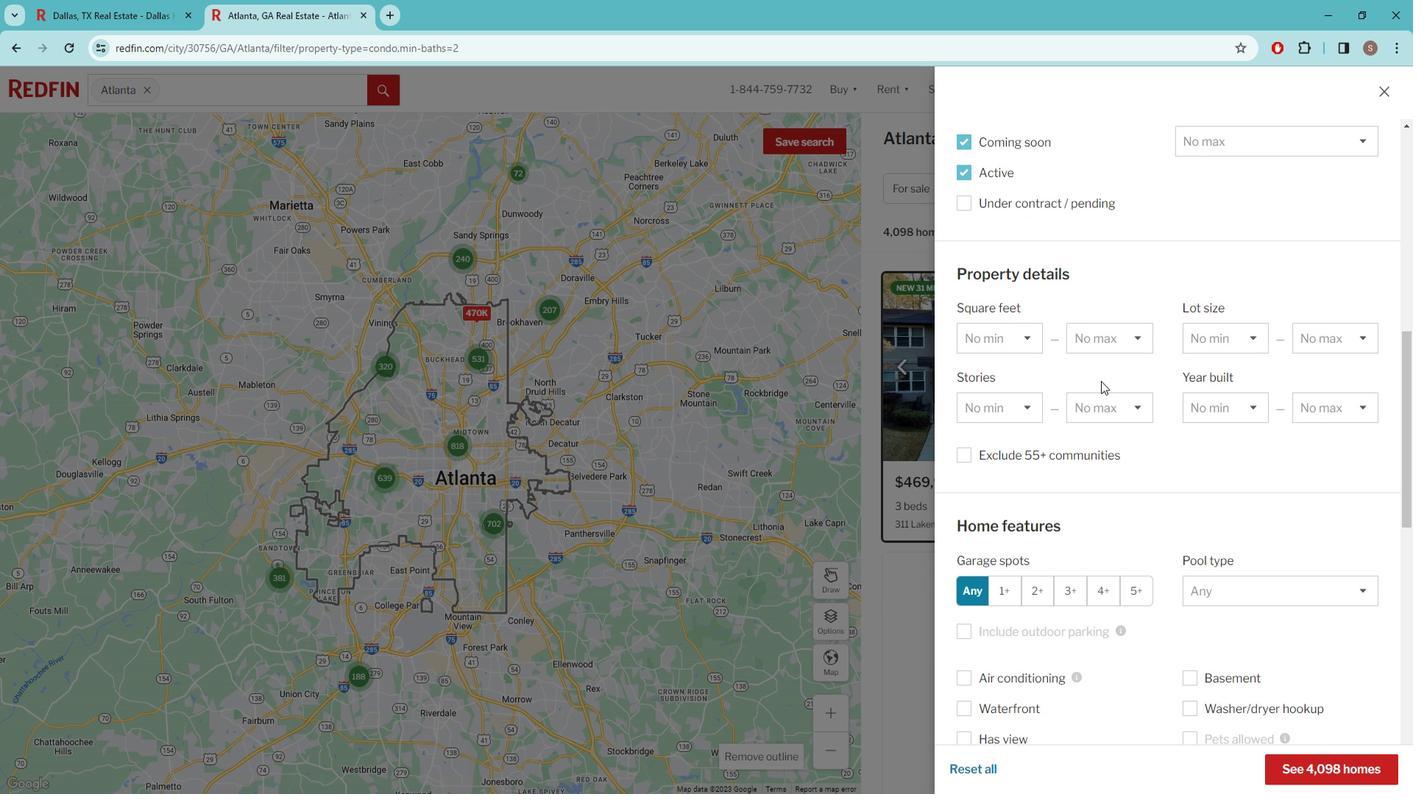 
Action: Mouse scrolled (1109, 375) with delta (0, 0)
Screenshot: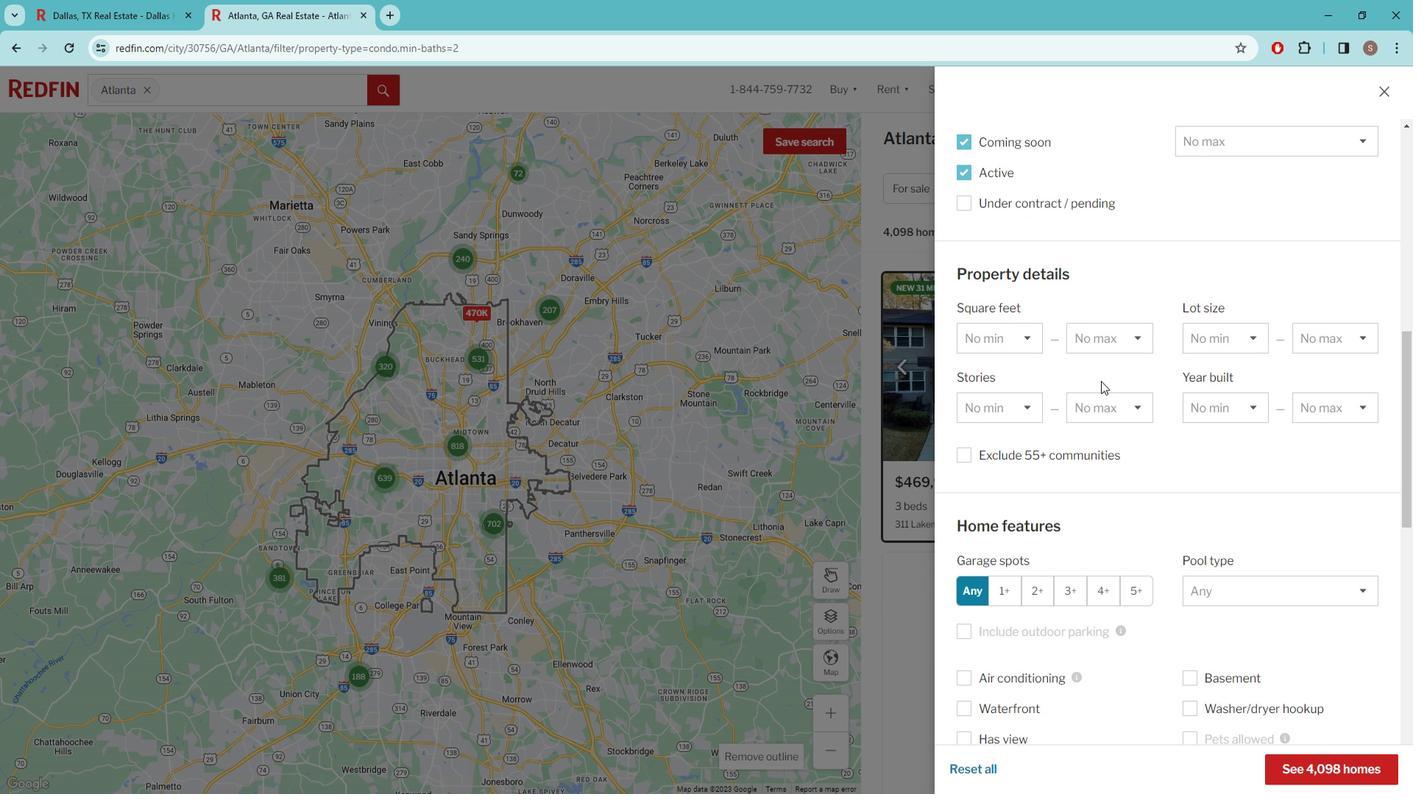 
Action: Mouse scrolled (1109, 375) with delta (0, 0)
Screenshot: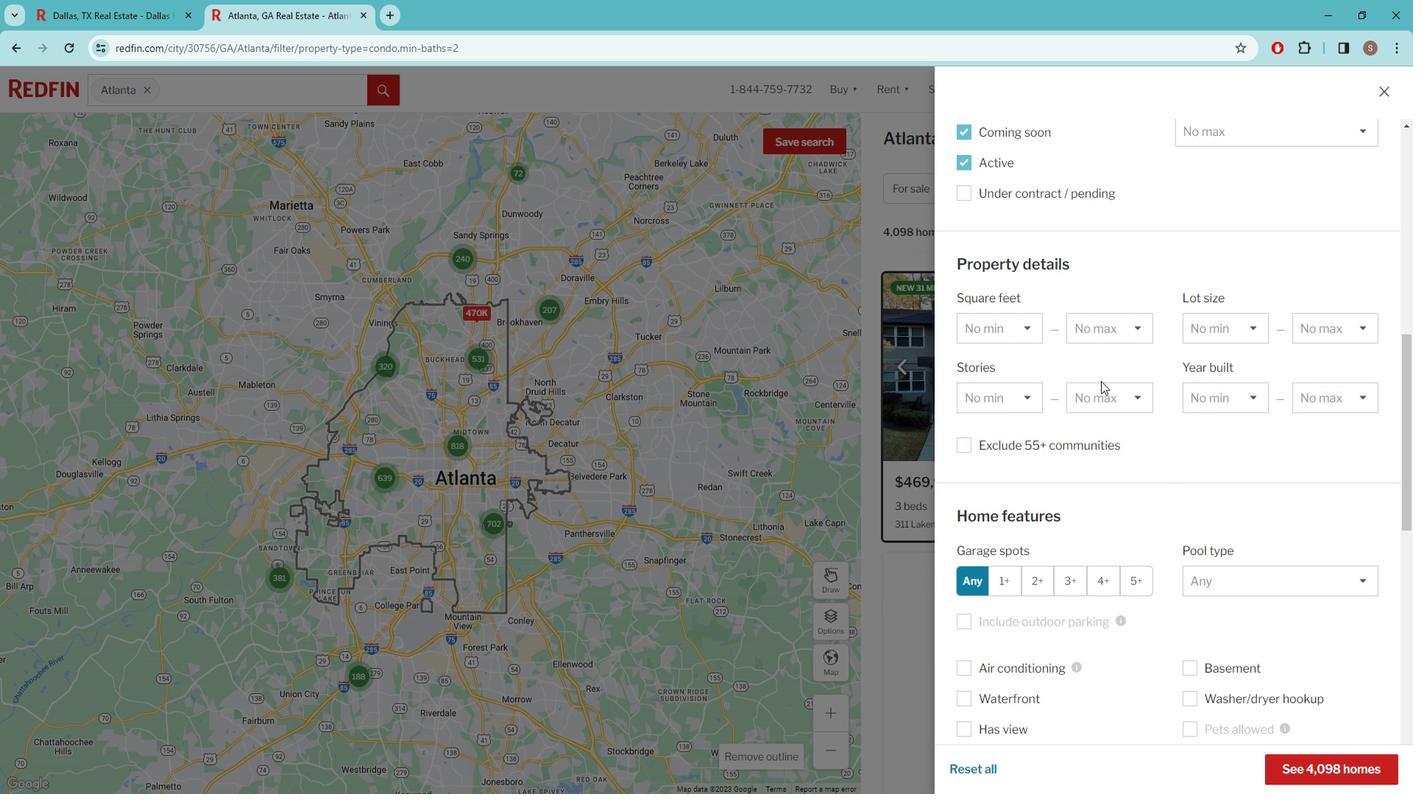 
Action: Mouse moved to (1109, 376)
Screenshot: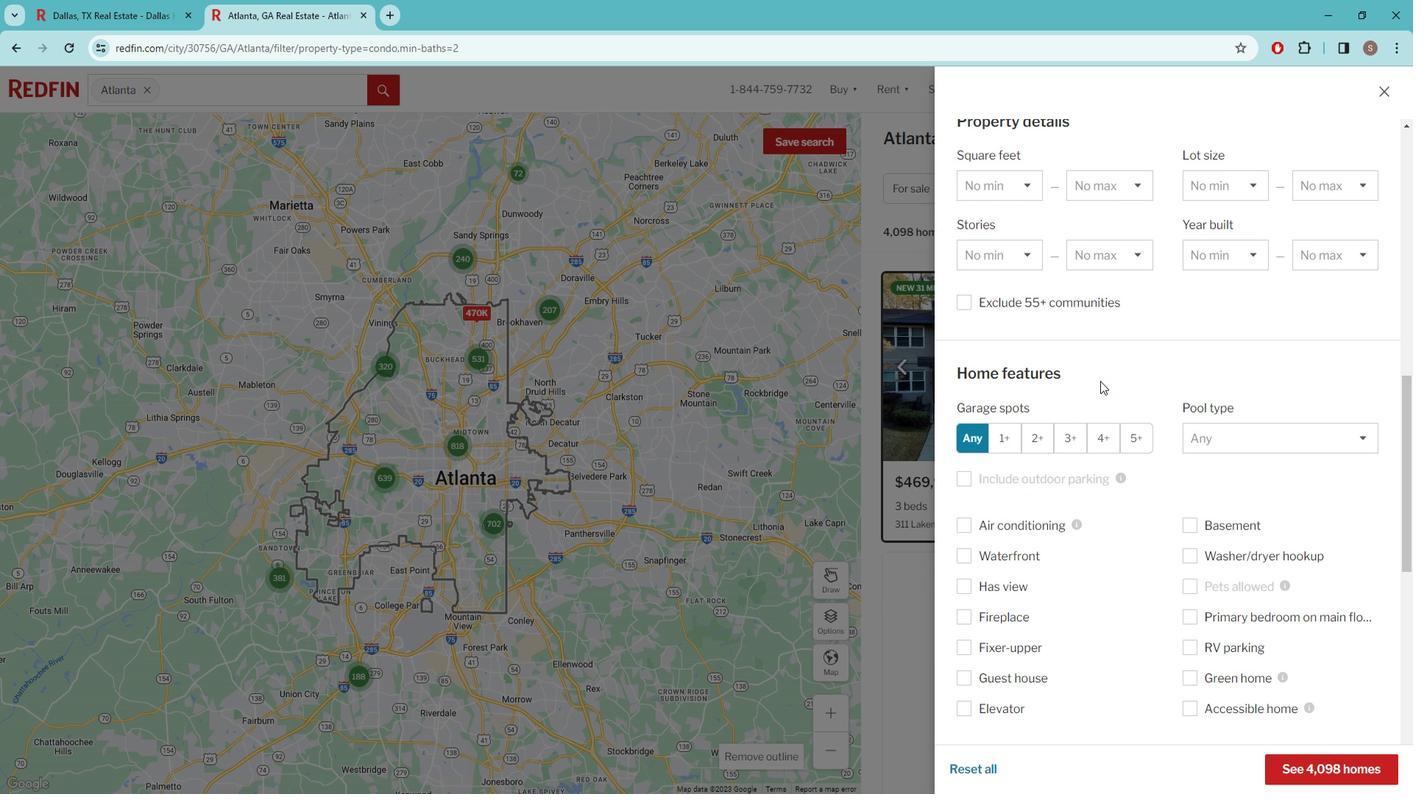 
Action: Mouse scrolled (1109, 375) with delta (0, 0)
Screenshot: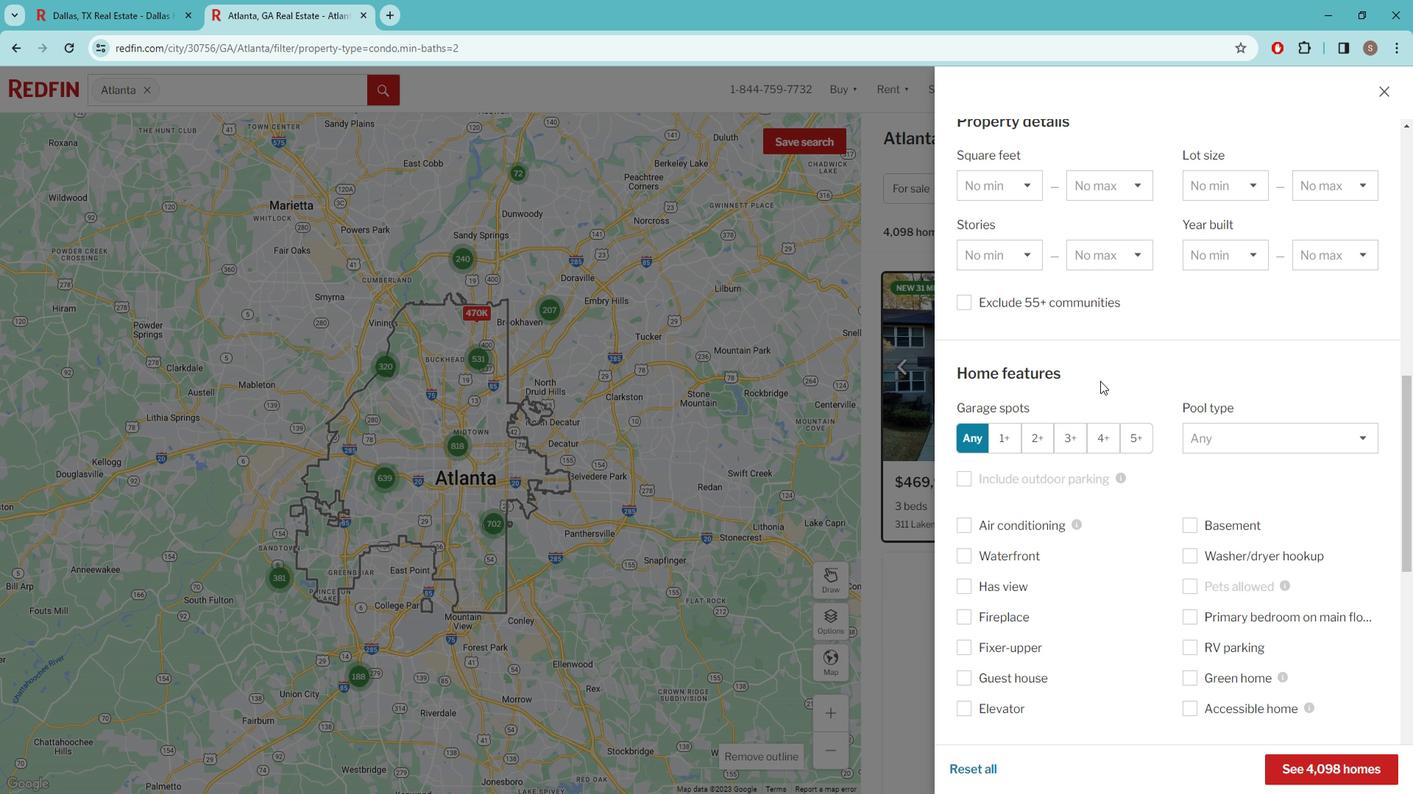 
Action: Mouse scrolled (1109, 375) with delta (0, 0)
Screenshot: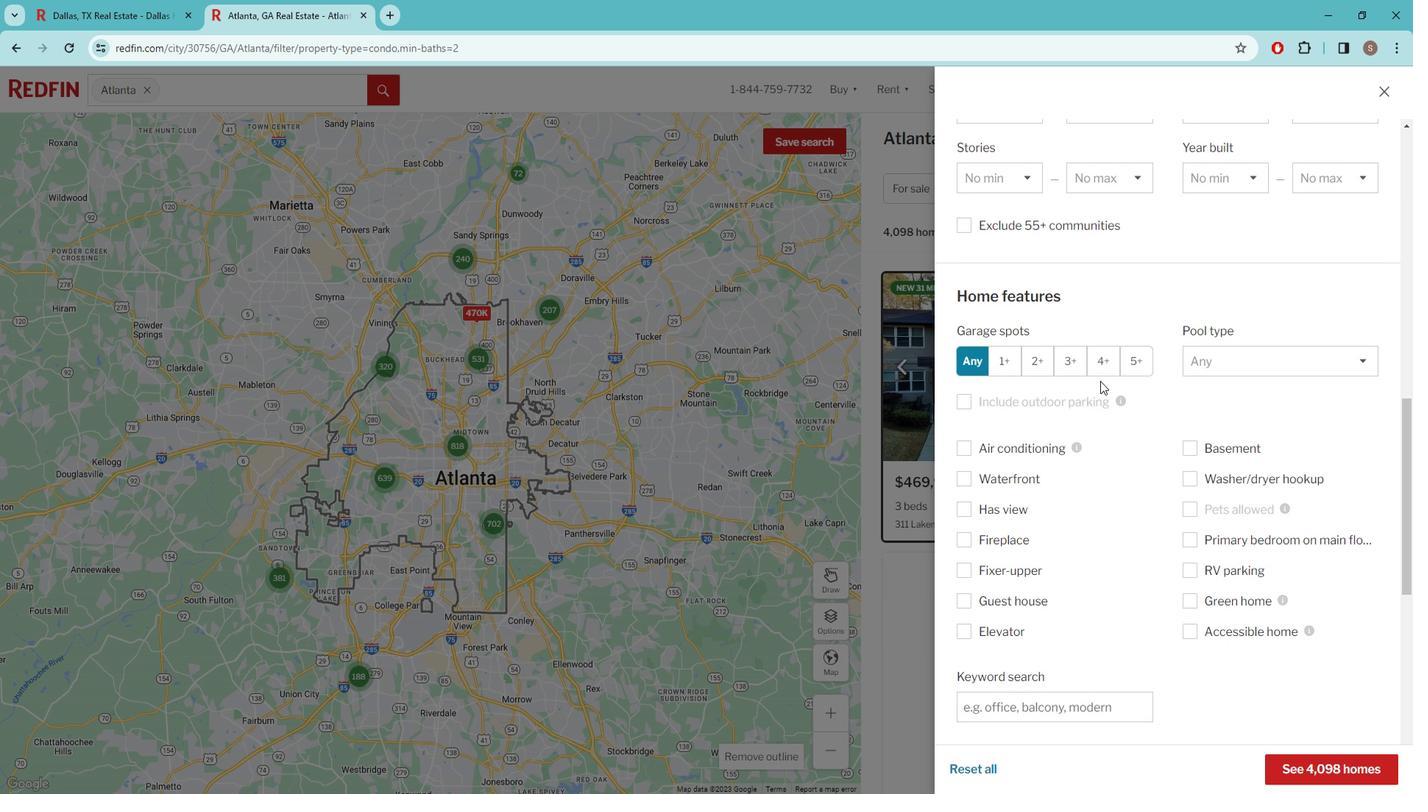 
Action: Mouse moved to (991, 617)
Screenshot: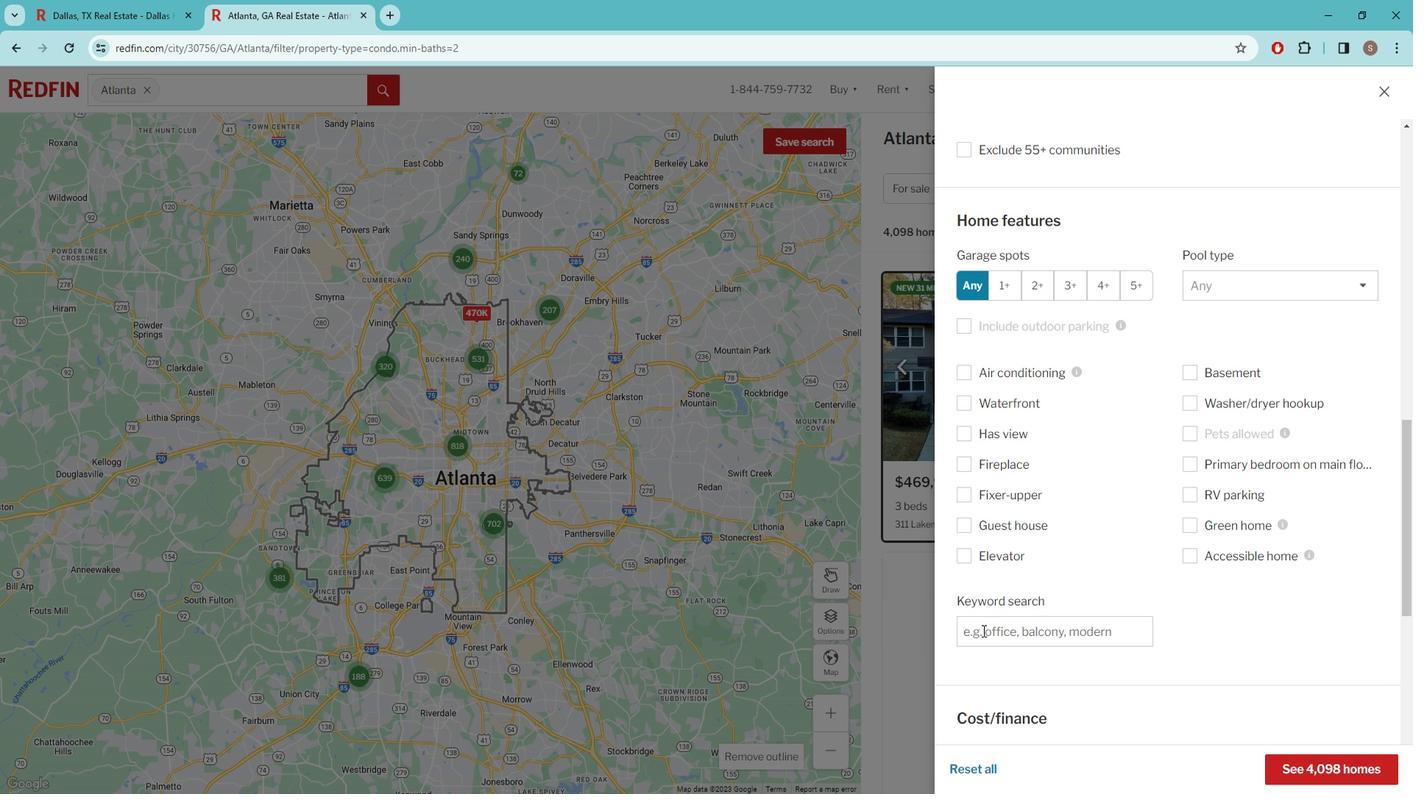 
Action: Mouse pressed left at (991, 617)
Screenshot: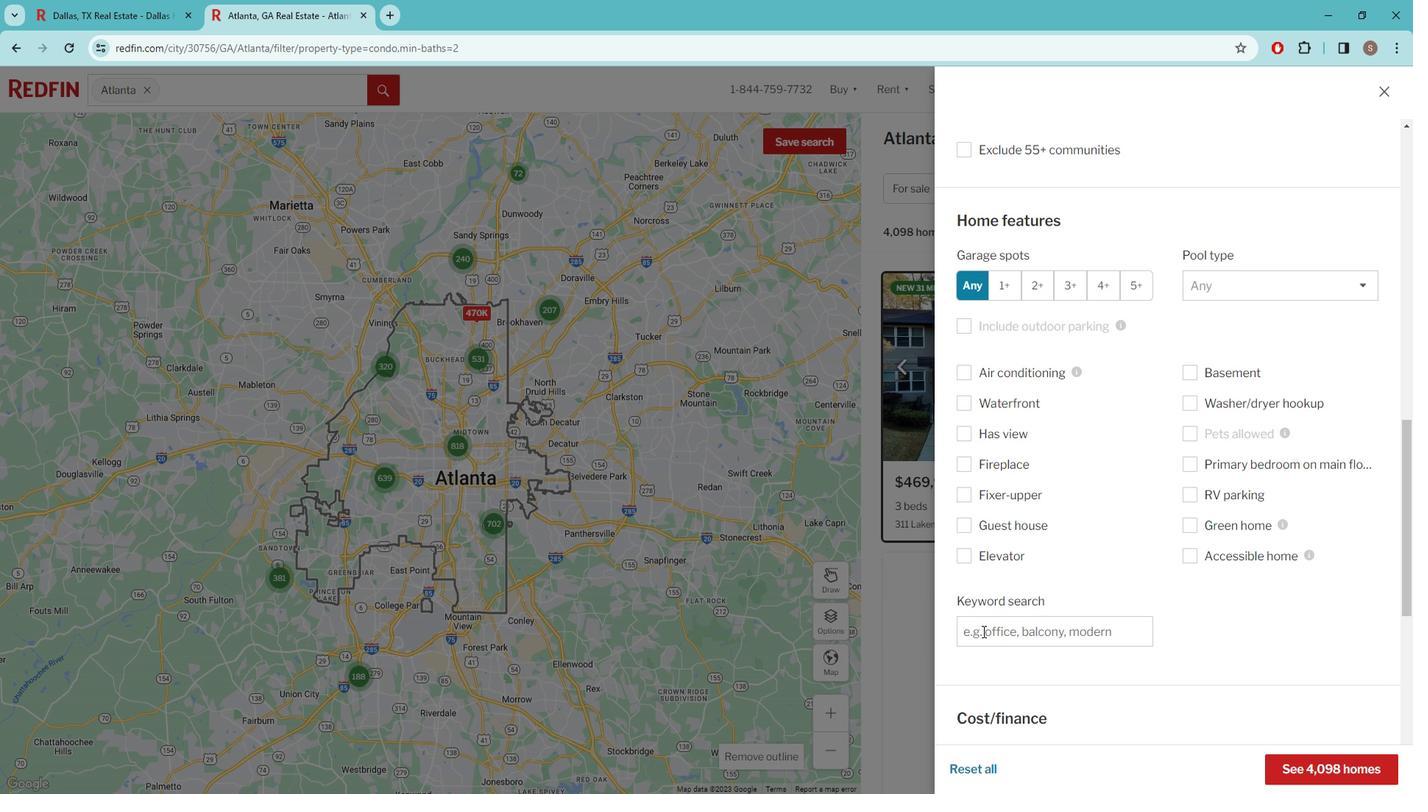 
Action: Key pressed A<Key.space>BALCONY
Screenshot: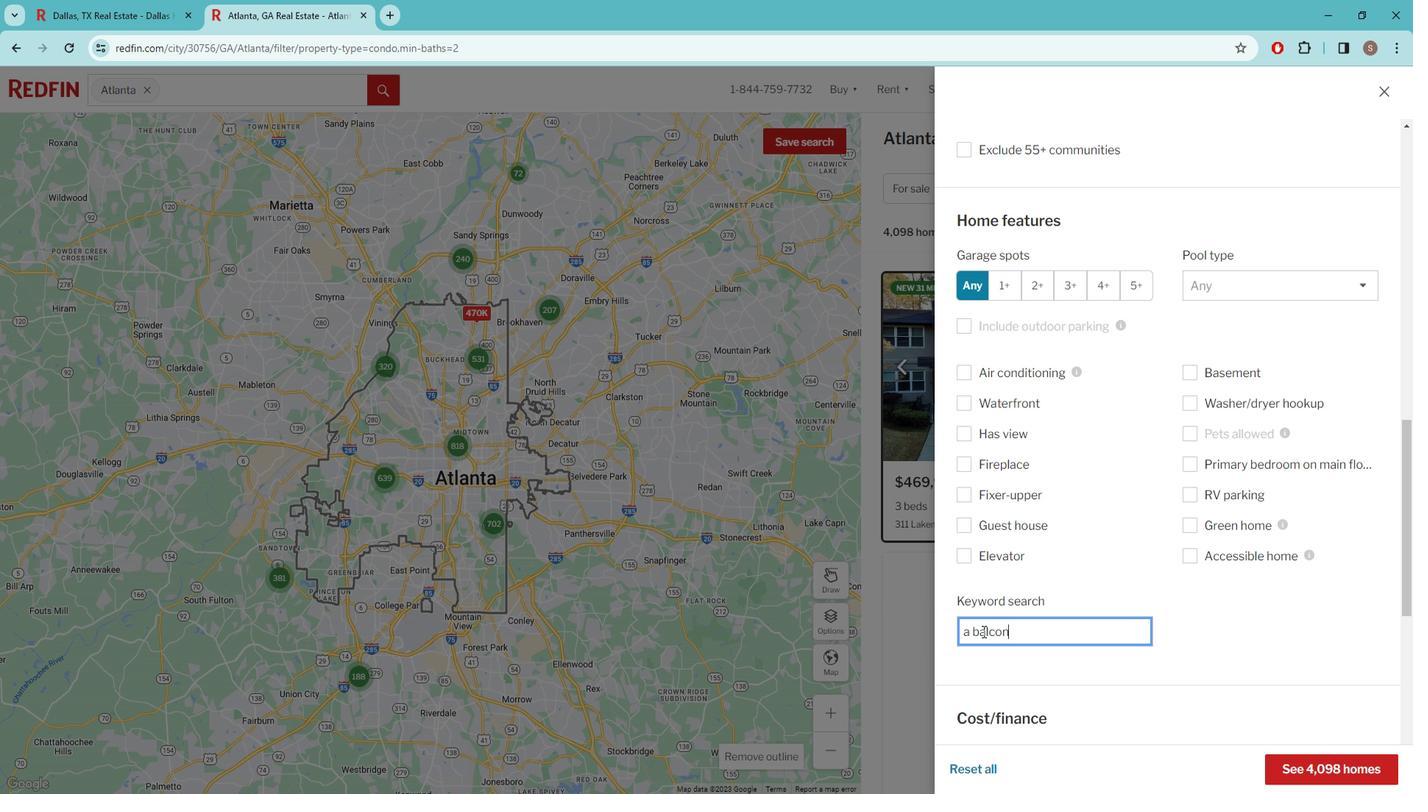 
Action: Mouse moved to (1014, 611)
Screenshot: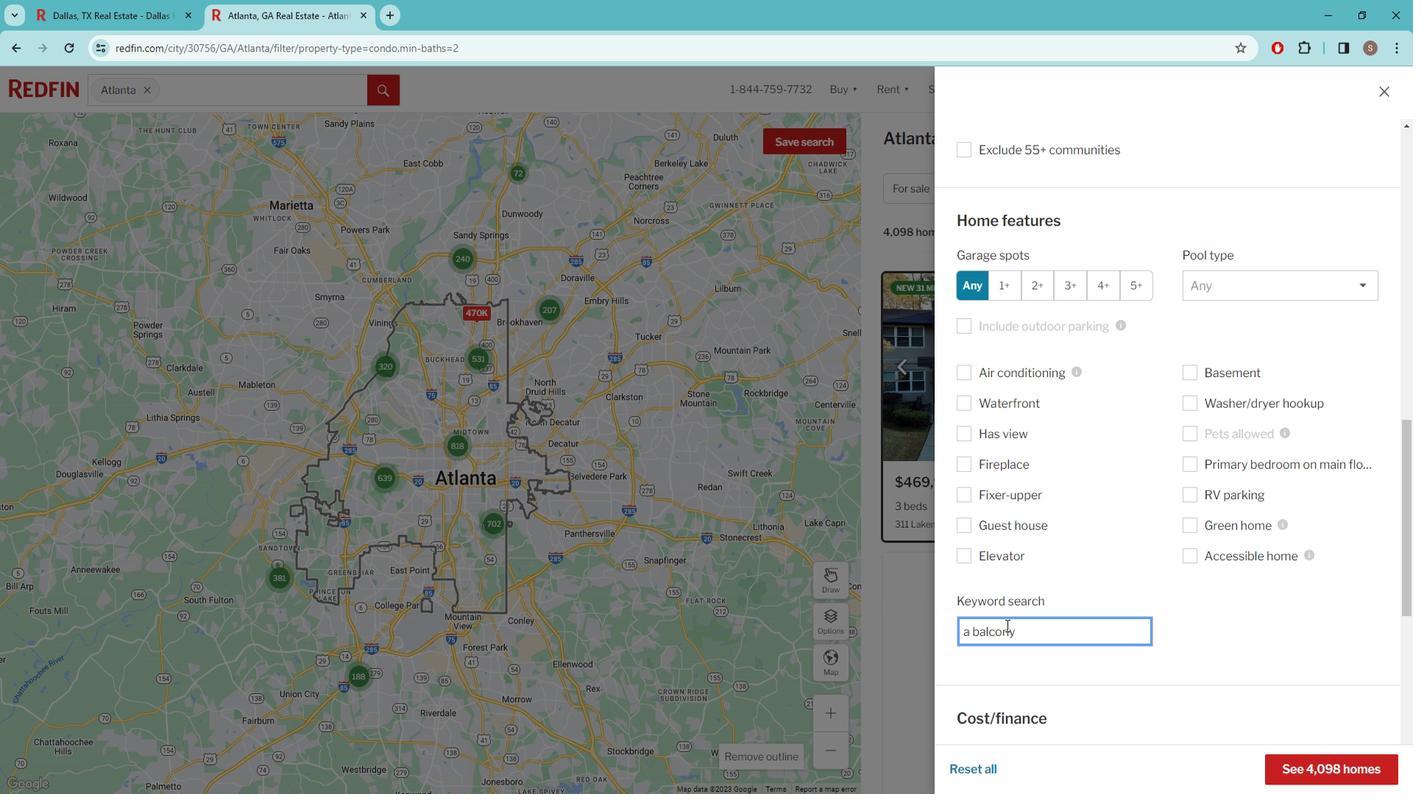 
Action: Mouse scrolled (1014, 610) with delta (0, 0)
Screenshot: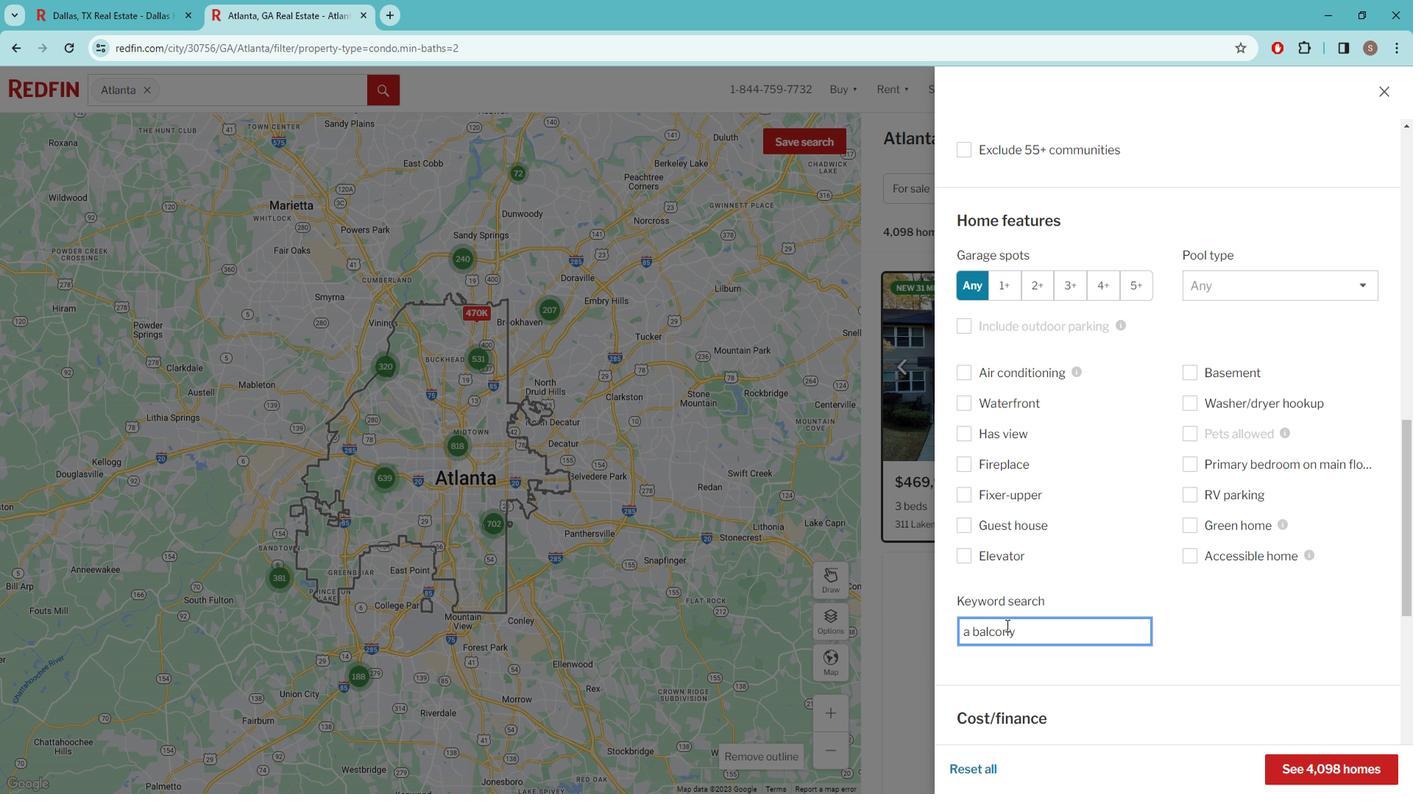 
Action: Mouse moved to (1016, 610)
Screenshot: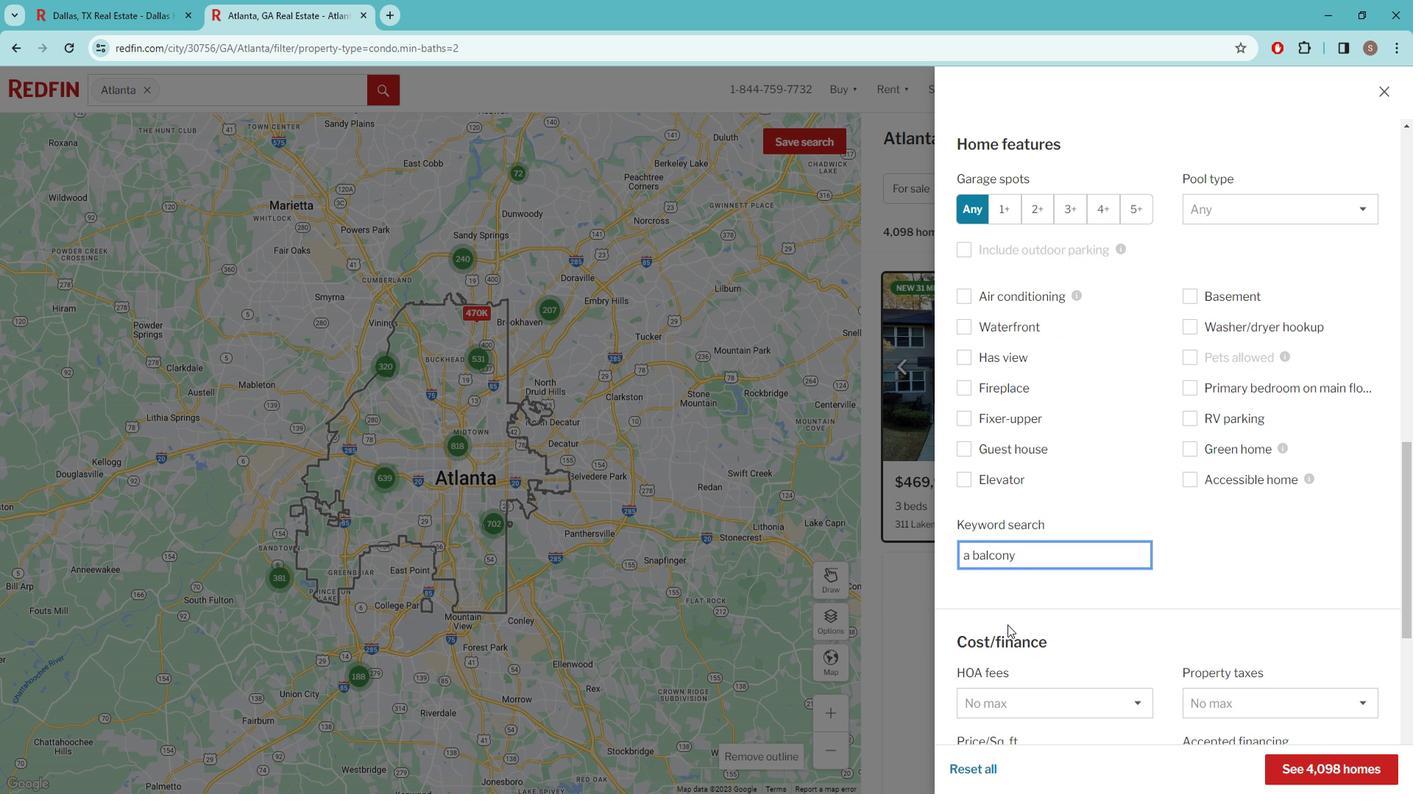 
Action: Mouse scrolled (1016, 610) with delta (0, 0)
Screenshot: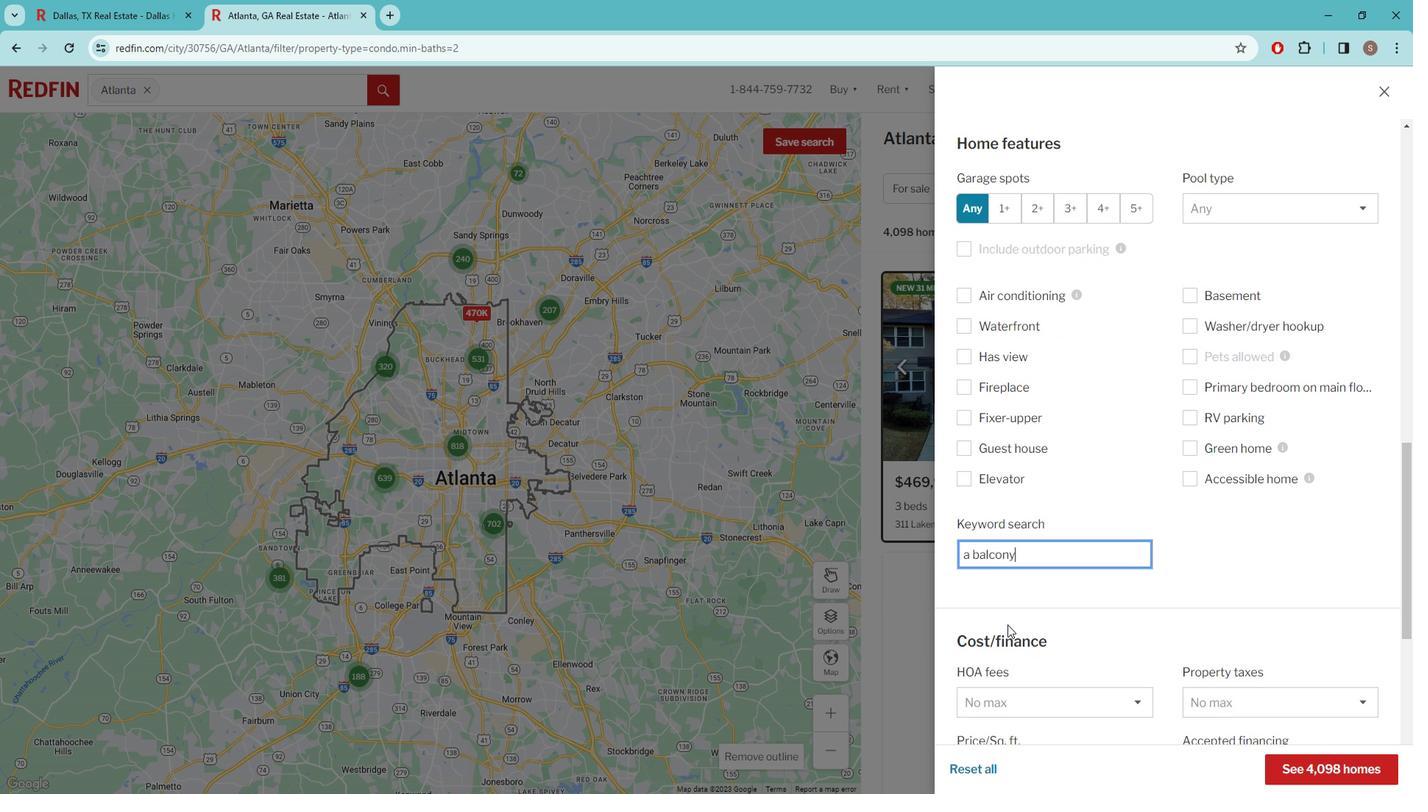 
Action: Mouse scrolled (1016, 610) with delta (0, 0)
Screenshot: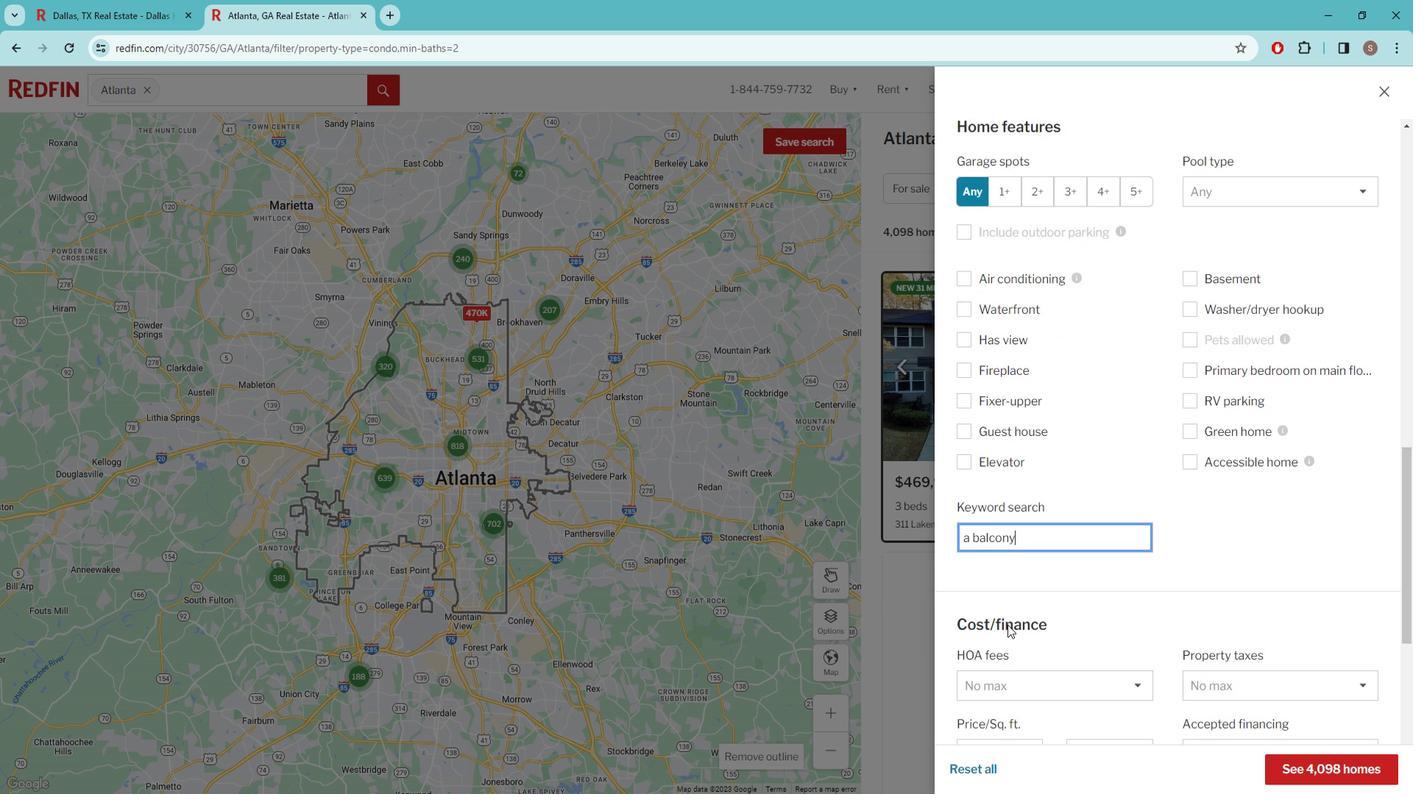 
Action: Mouse scrolled (1016, 610) with delta (0, 0)
Screenshot: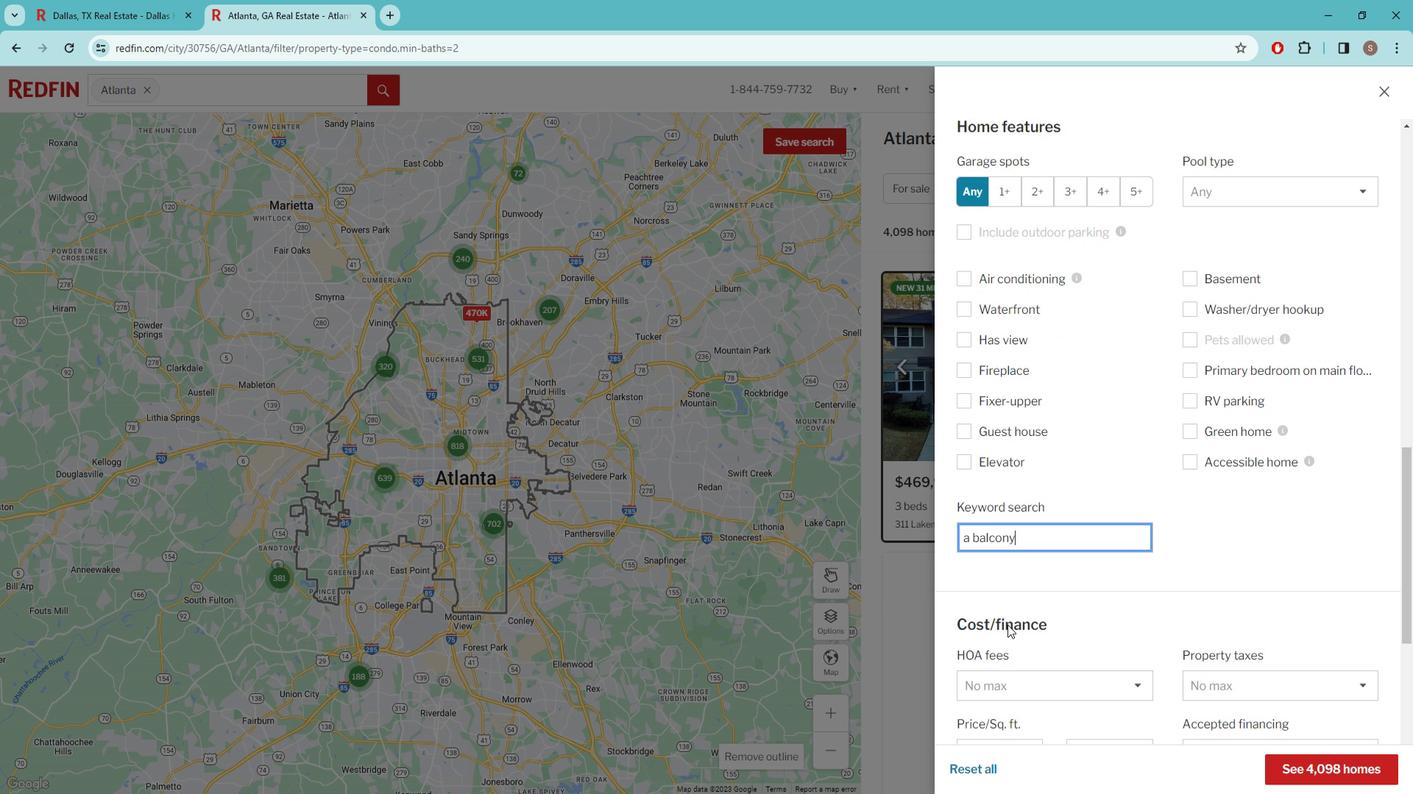 
Action: Mouse moved to (1017, 610)
Screenshot: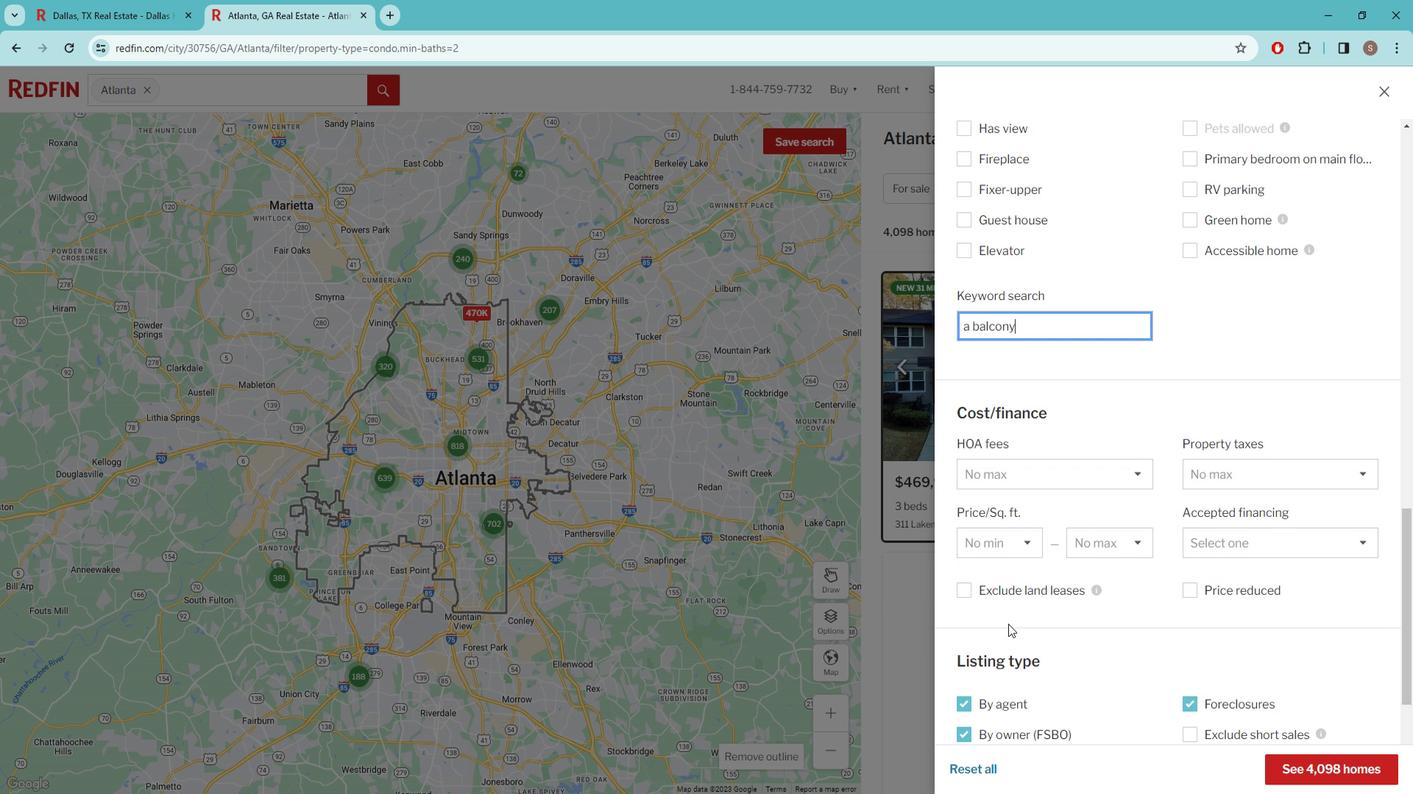 
Action: Mouse scrolled (1017, 609) with delta (0, 0)
Screenshot: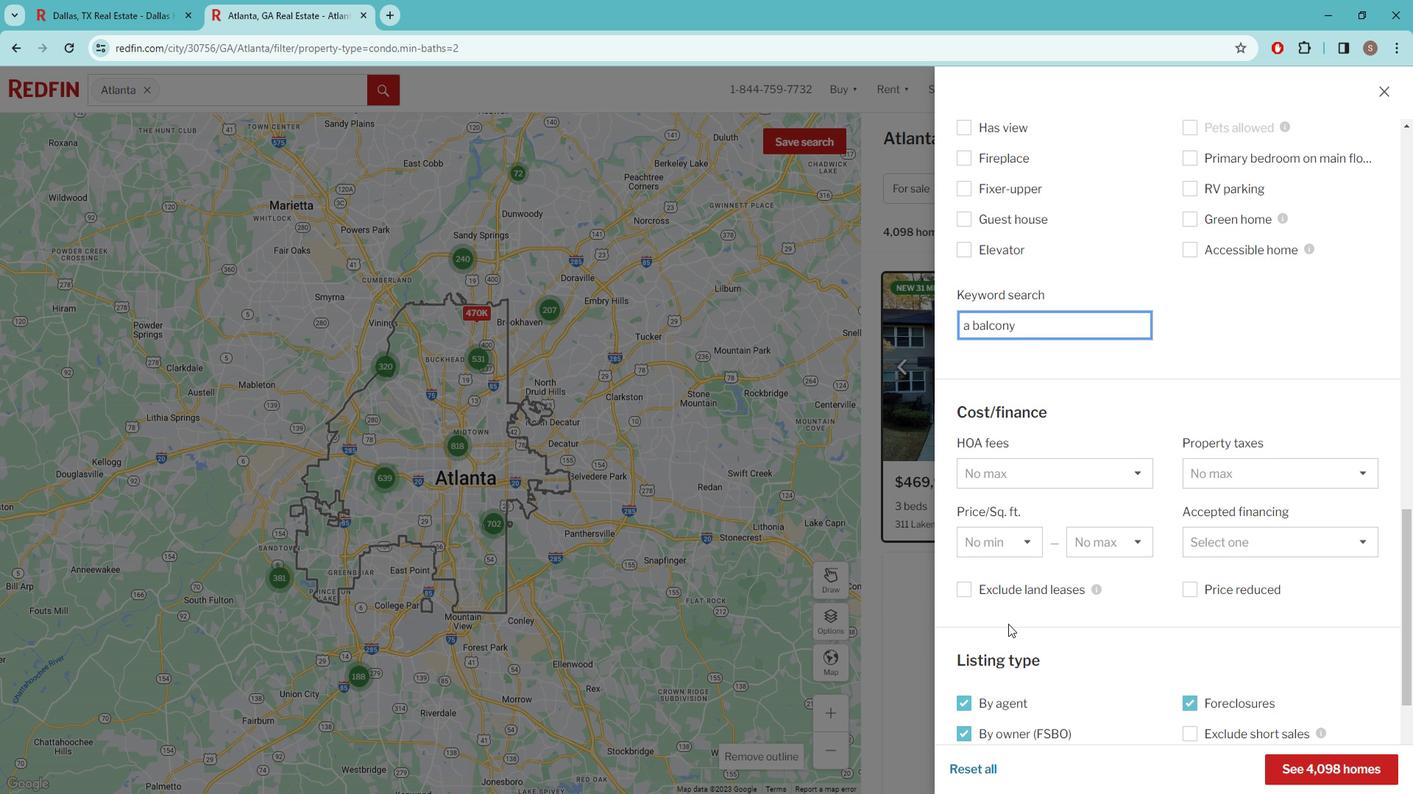 
Action: Mouse scrolled (1017, 609) with delta (0, 0)
Screenshot: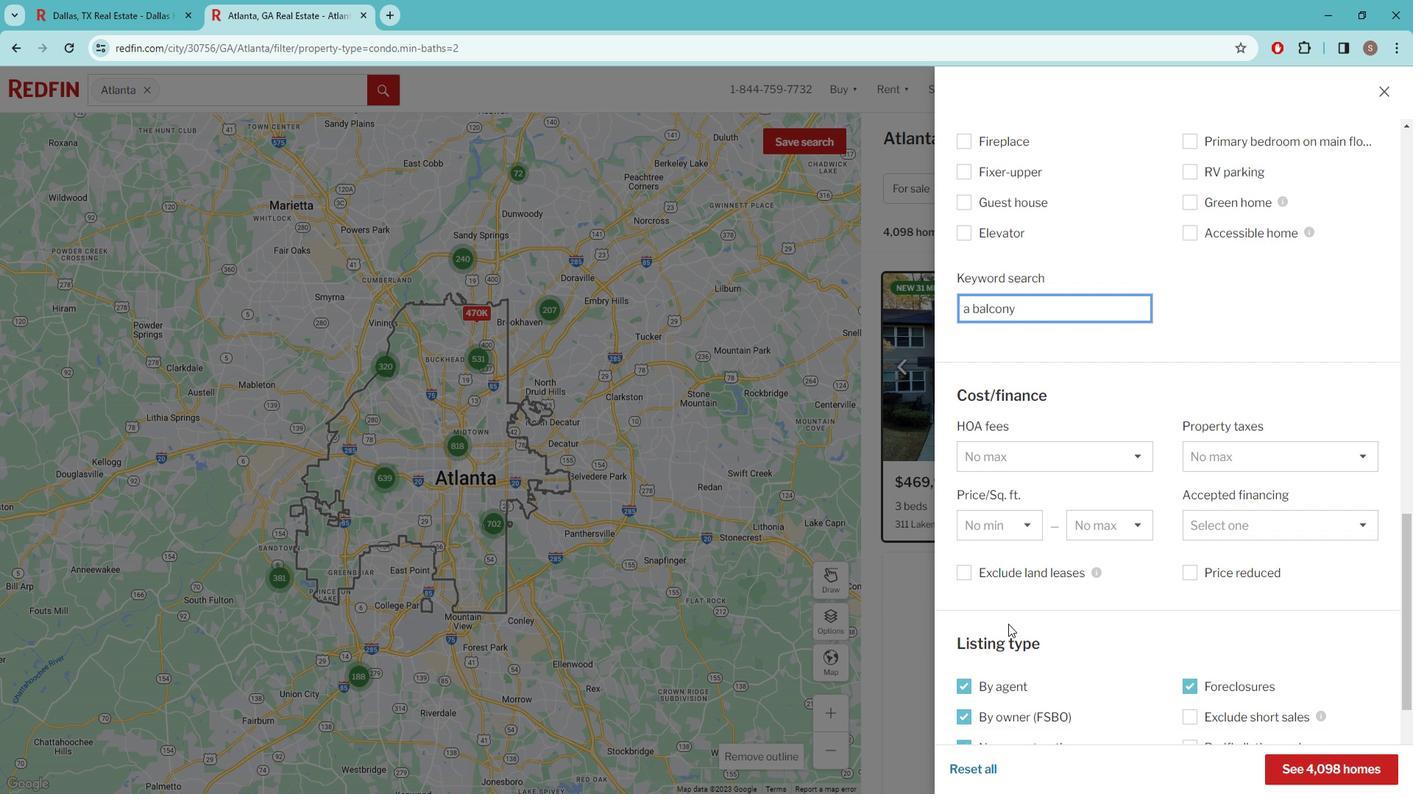 
Action: Mouse scrolled (1017, 609) with delta (0, 0)
Screenshot: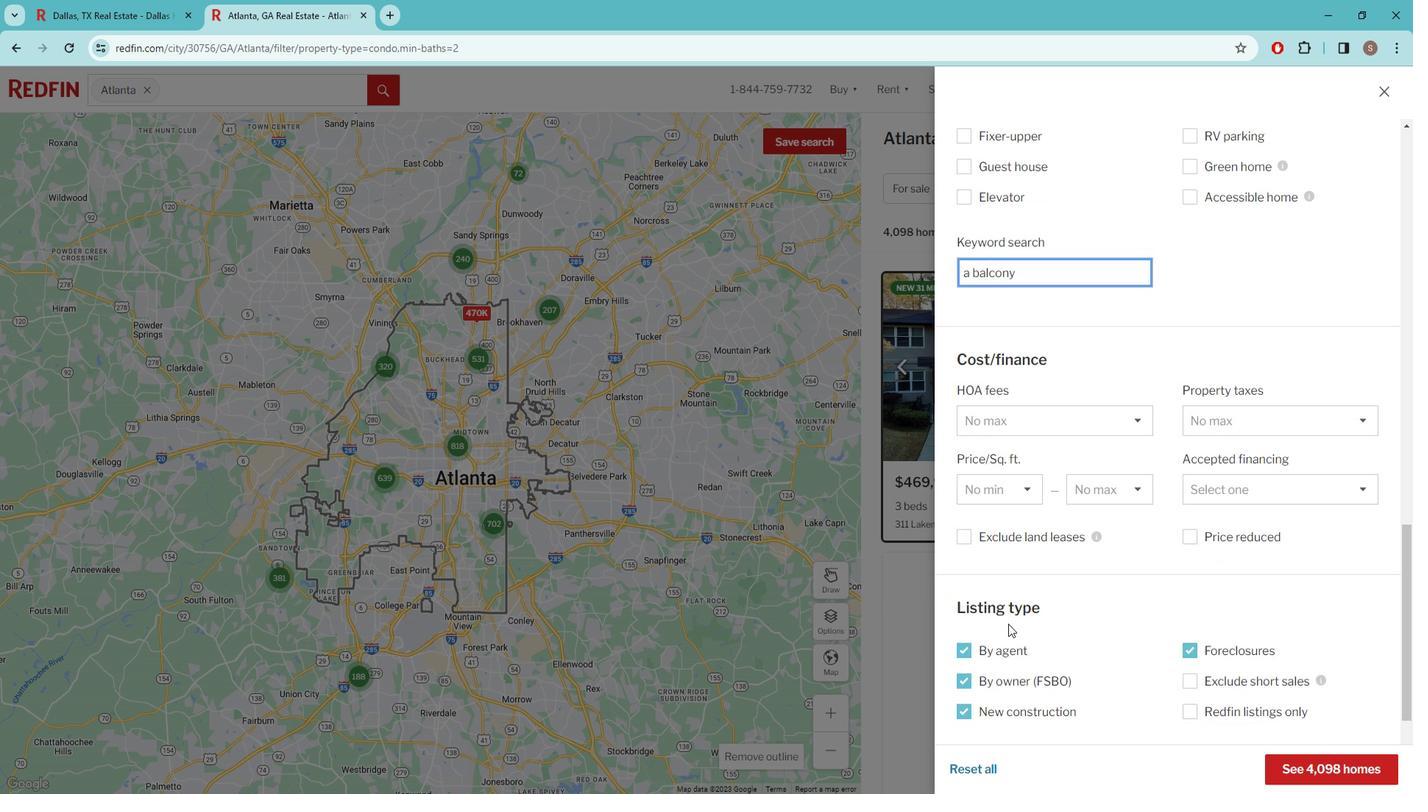 
Action: Mouse moved to (1019, 609)
Screenshot: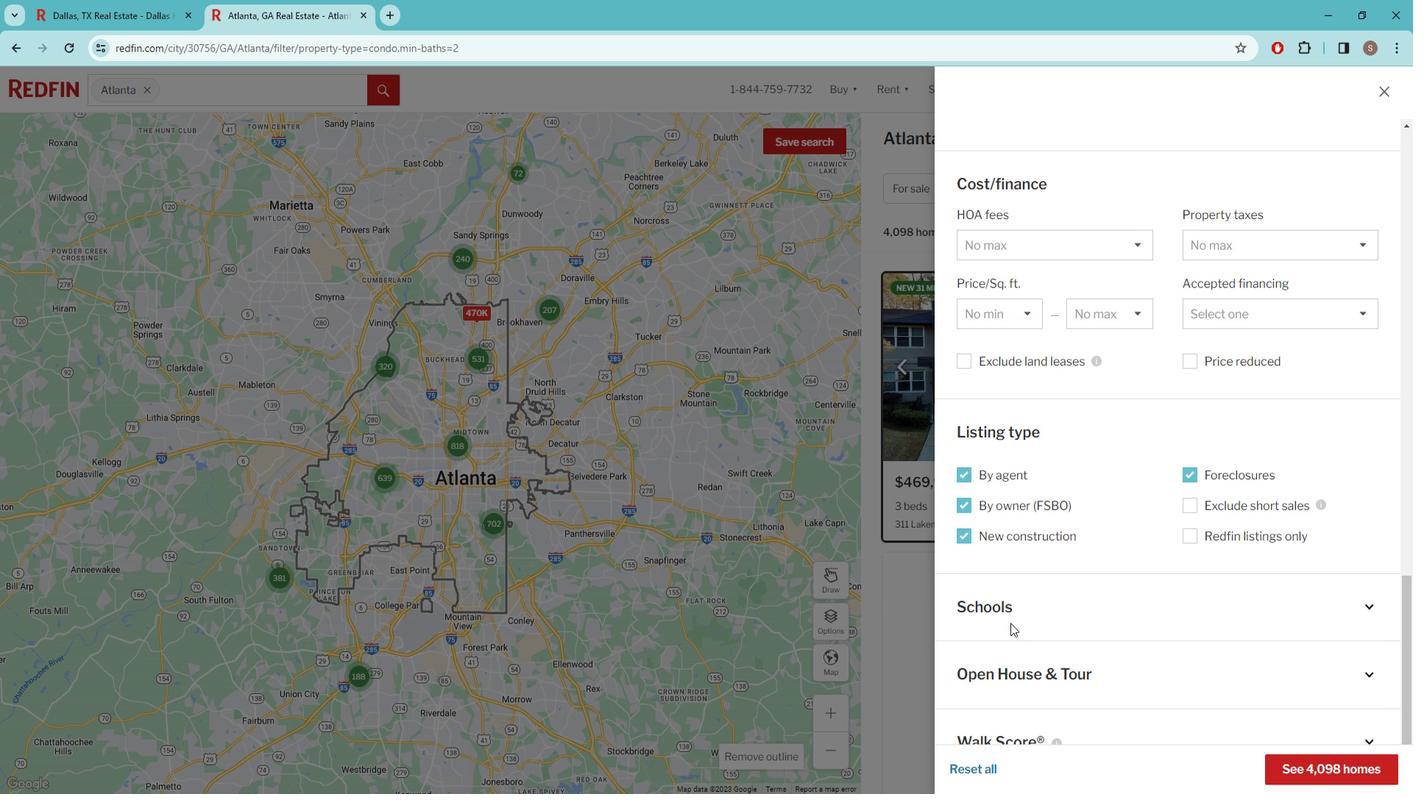 
Action: Mouse scrolled (1019, 608) with delta (0, 0)
Screenshot: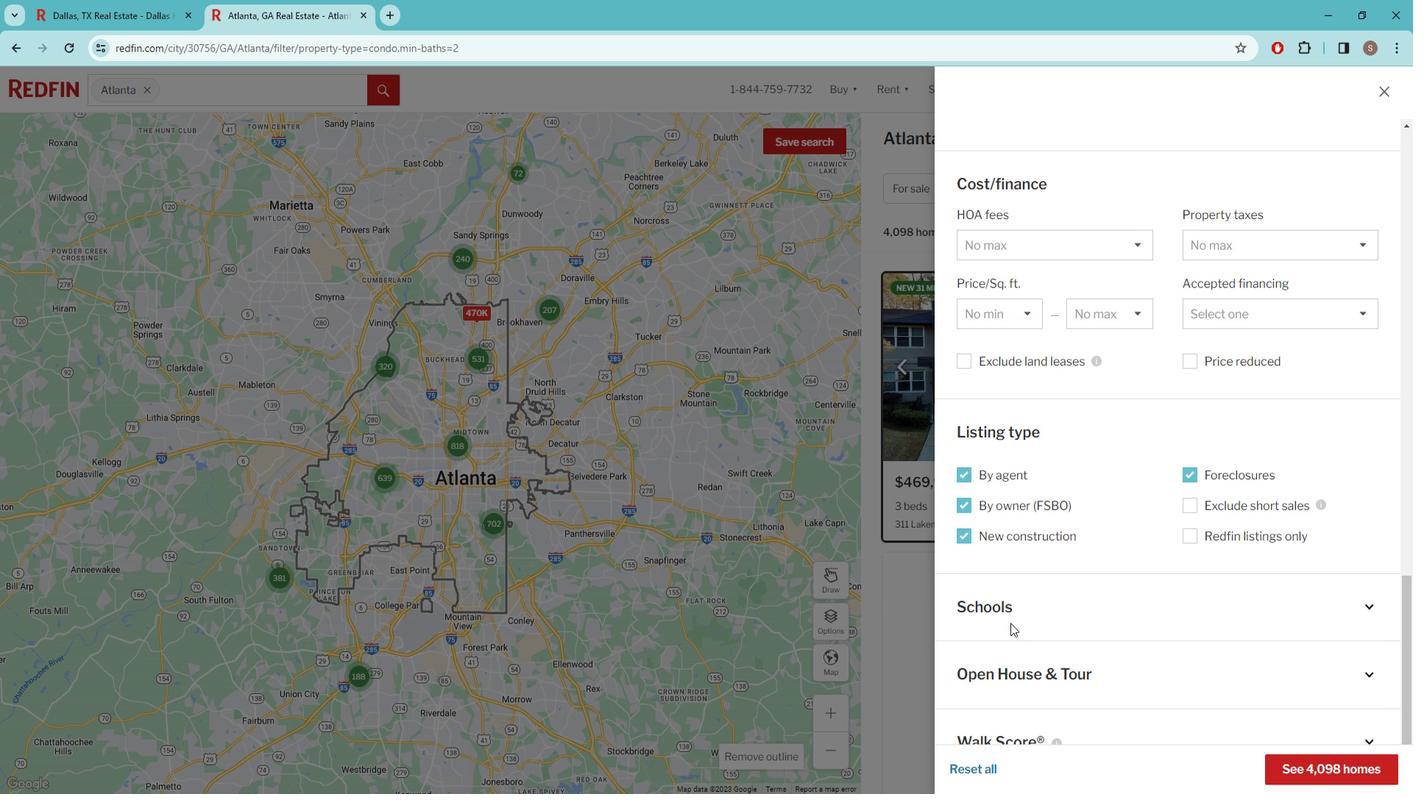 
Action: Mouse scrolled (1019, 608) with delta (0, 0)
Screenshot: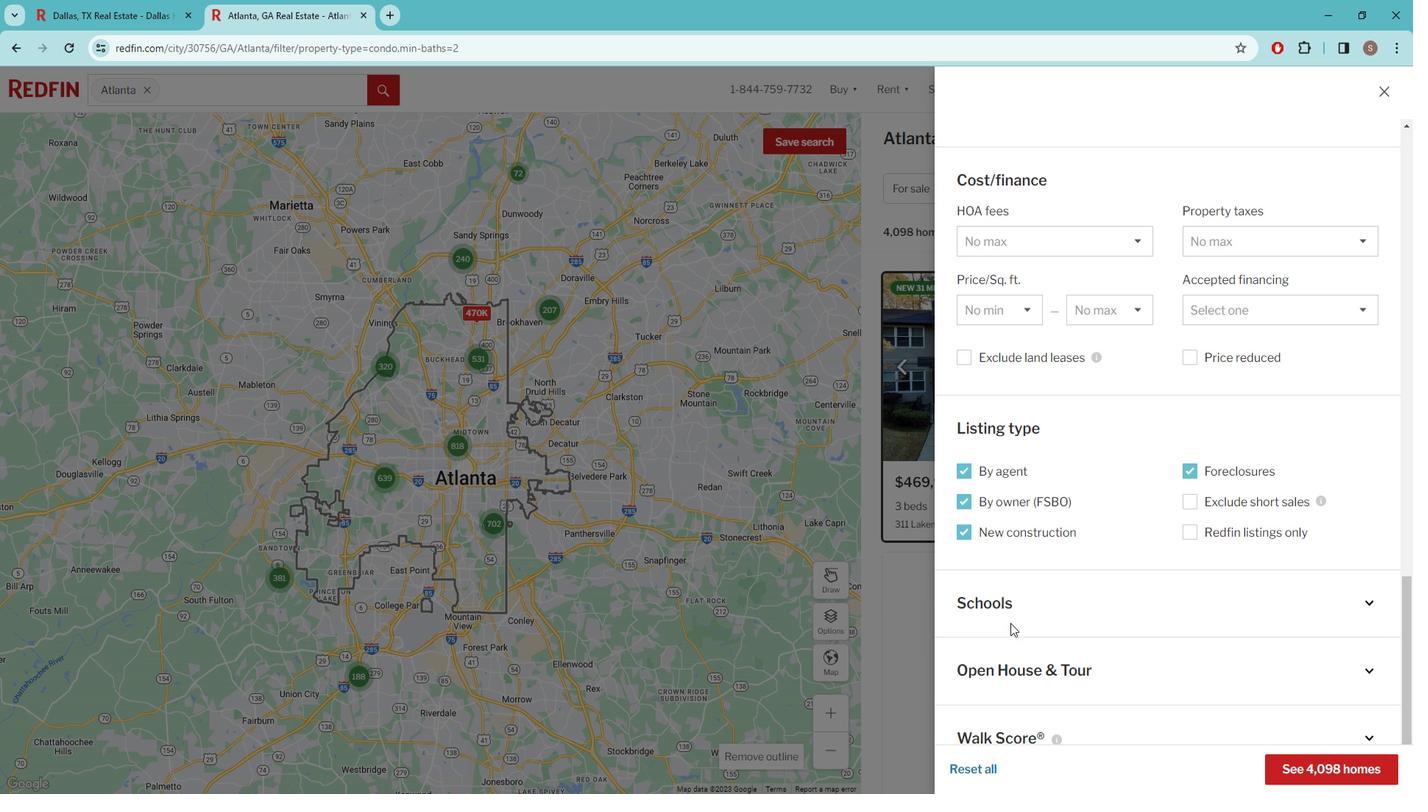 
Action: Mouse scrolled (1019, 608) with delta (0, 0)
Screenshot: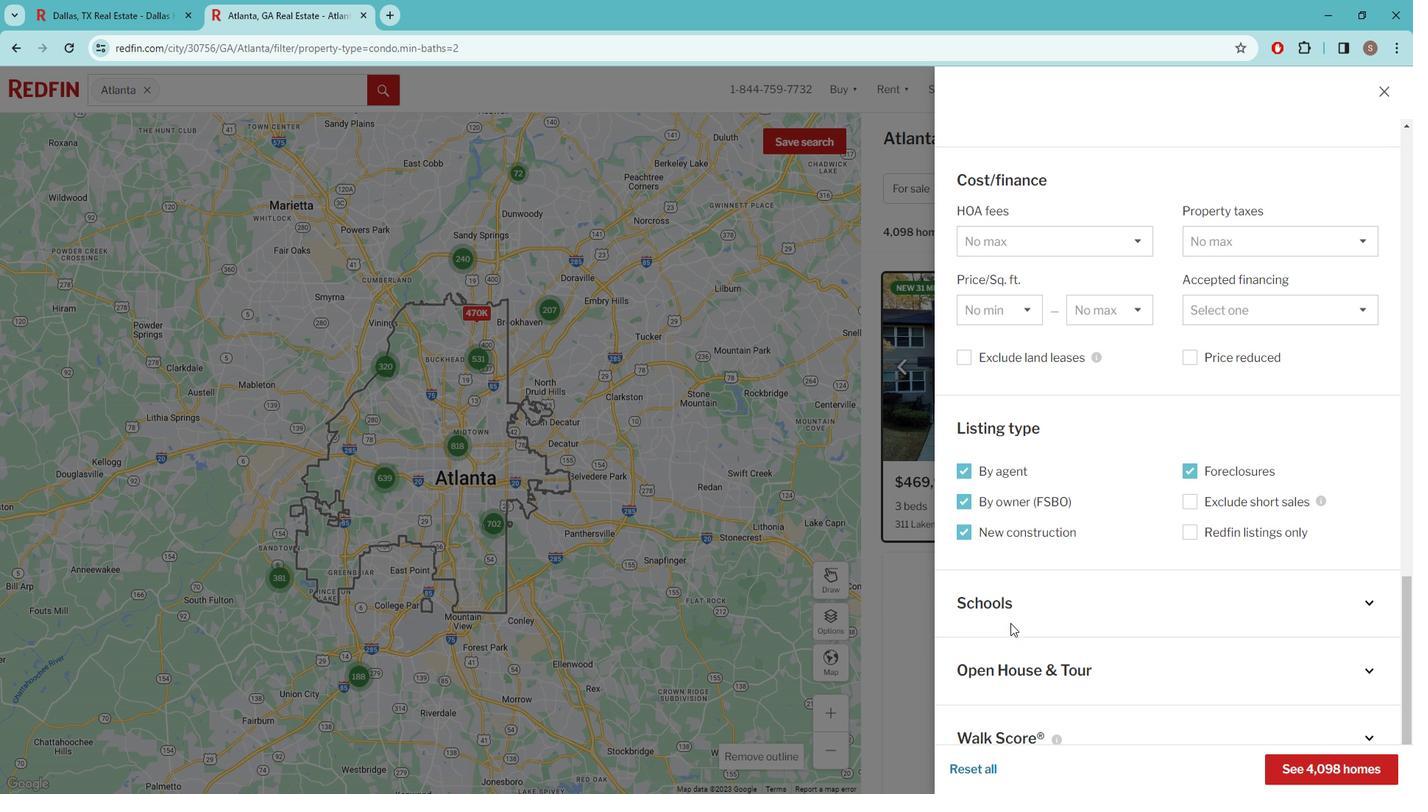 
Action: Mouse scrolled (1019, 608) with delta (0, 0)
Screenshot: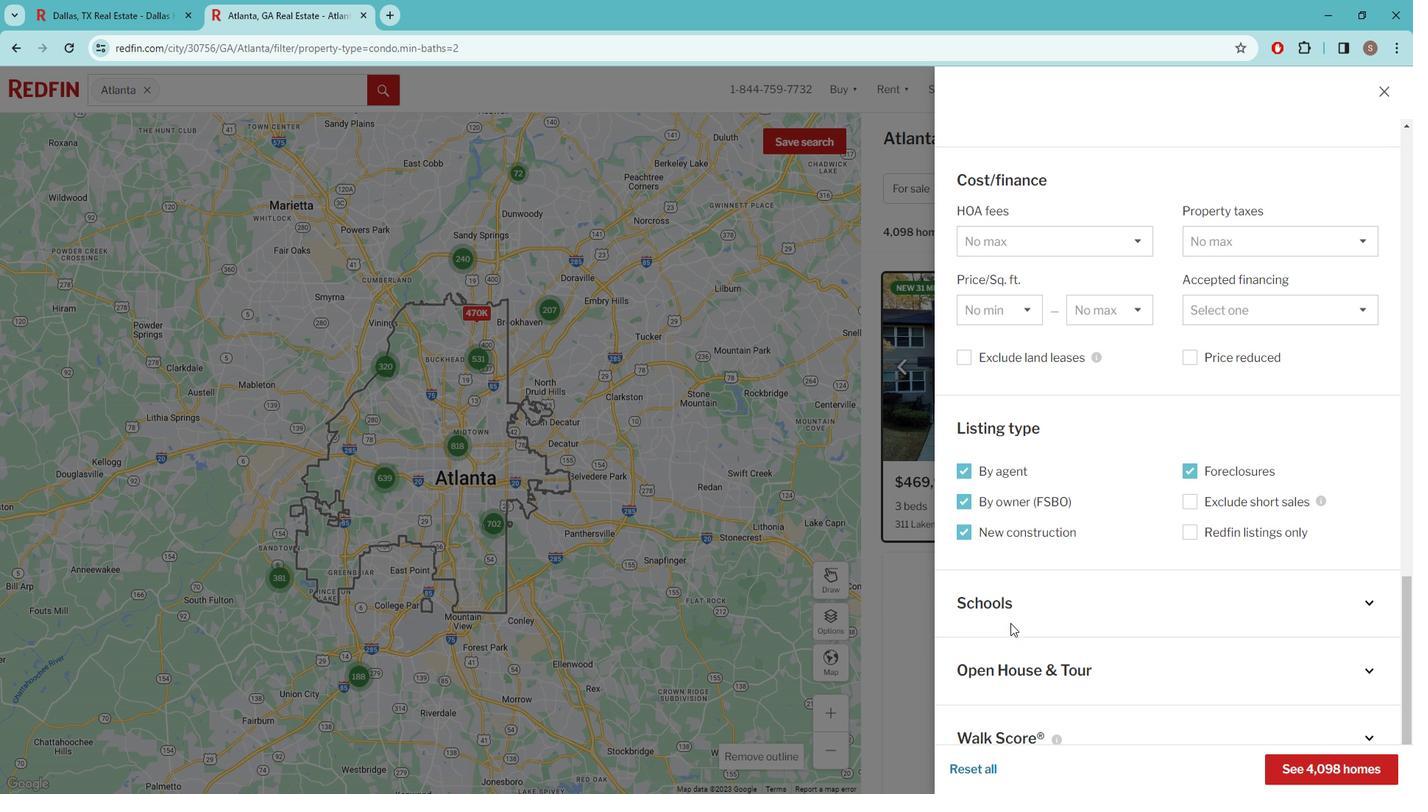 
Action: Mouse scrolled (1019, 608) with delta (0, 0)
Screenshot: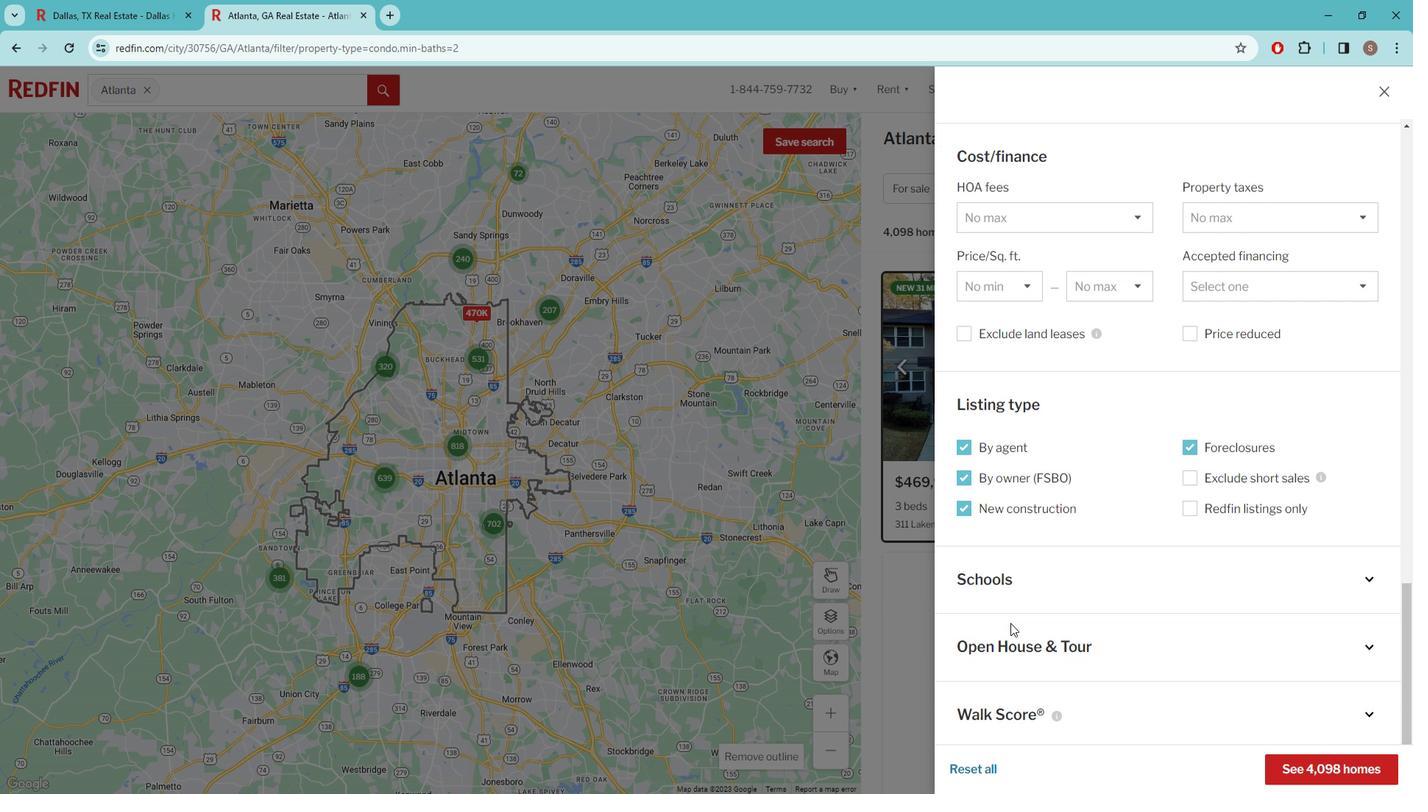 
Action: Mouse moved to (1322, 741)
Screenshot: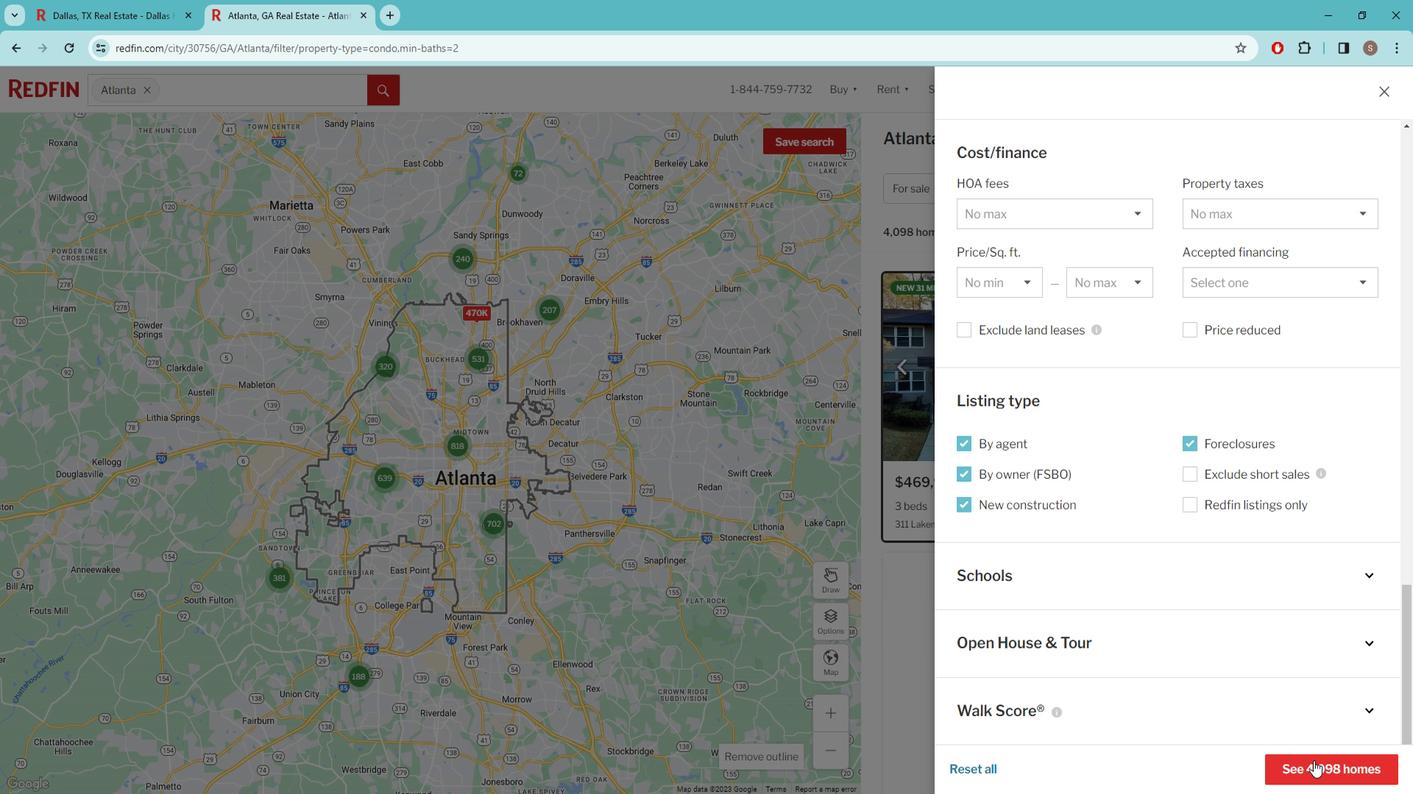 
Action: Mouse pressed left at (1322, 741)
Screenshot: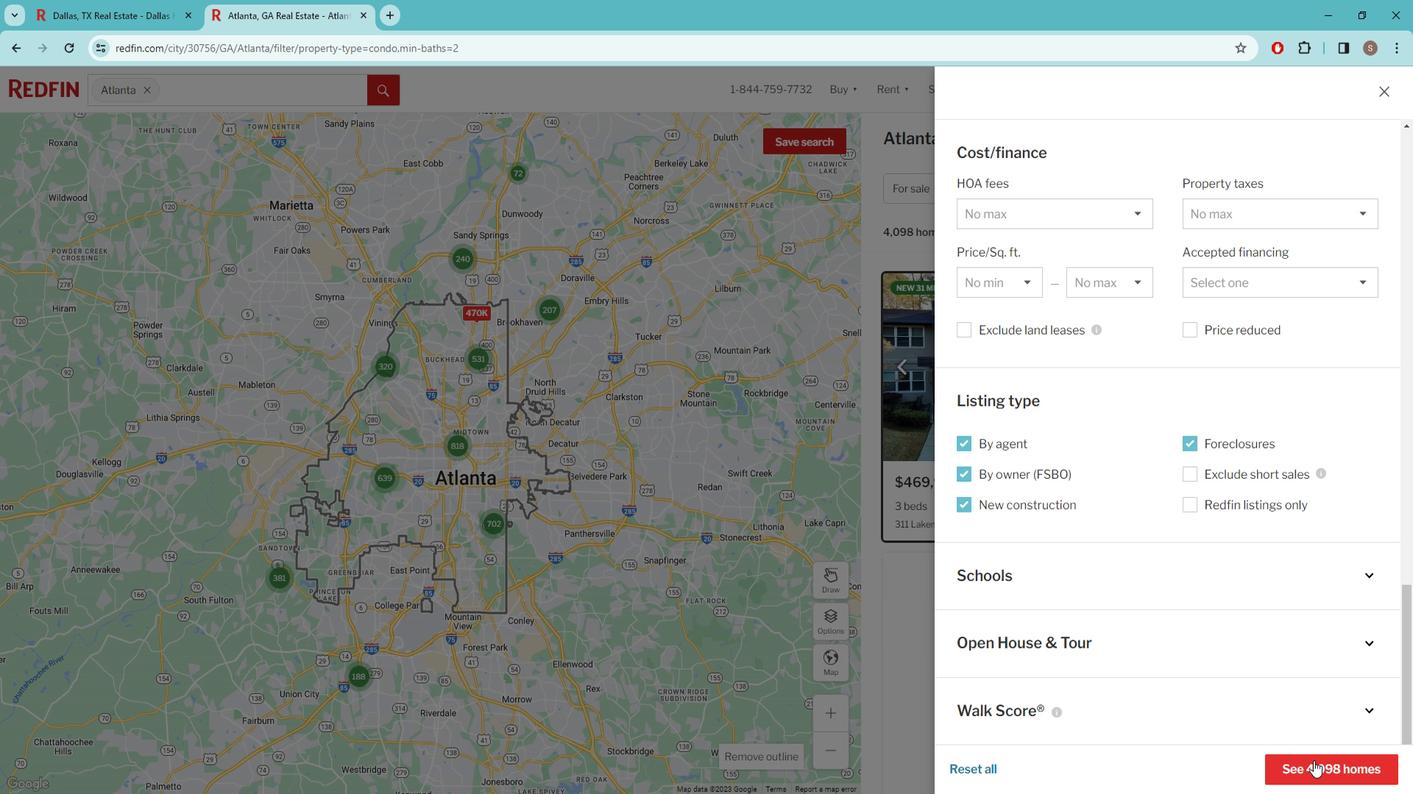 
Action: Mouse moved to (1106, 471)
Screenshot: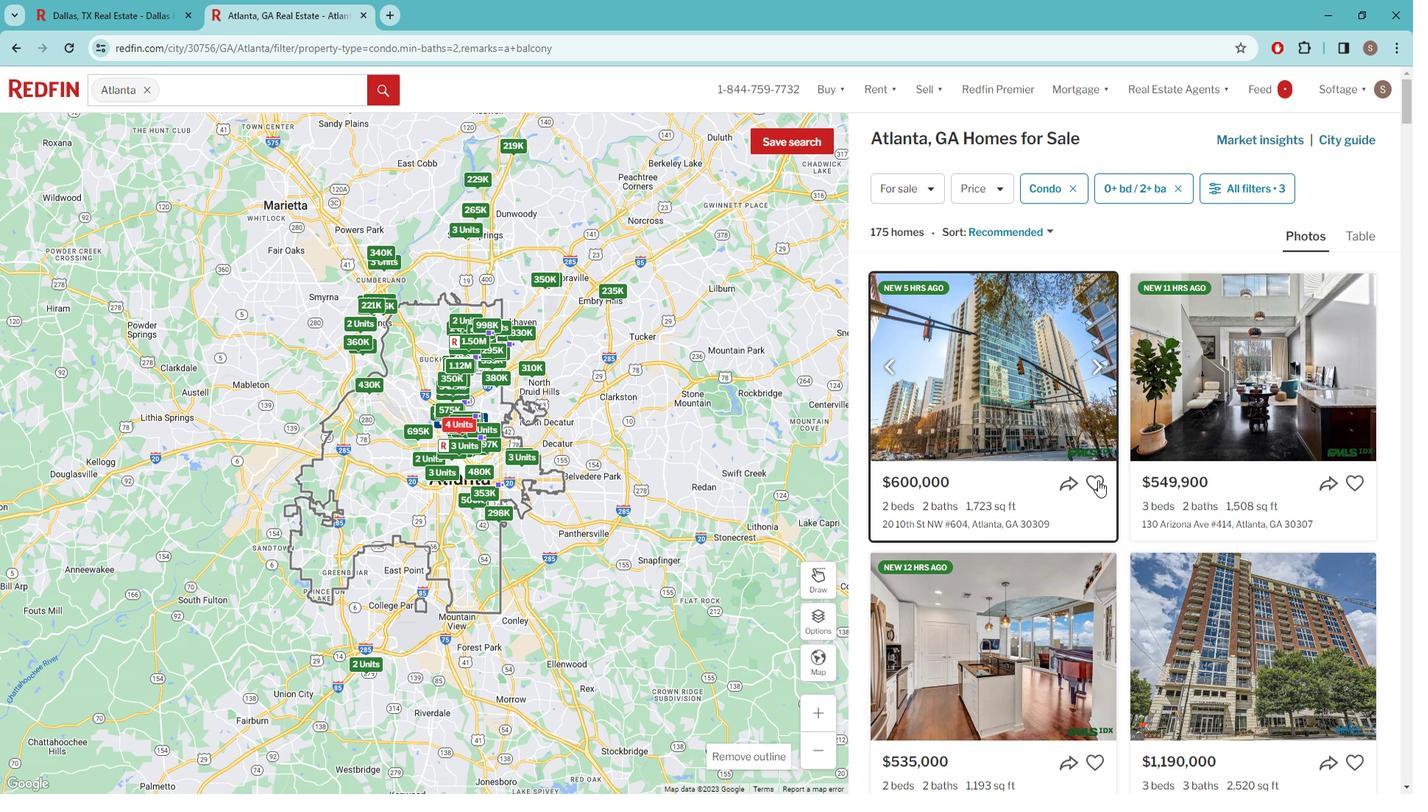 
Action: Mouse pressed left at (1106, 471)
Screenshot: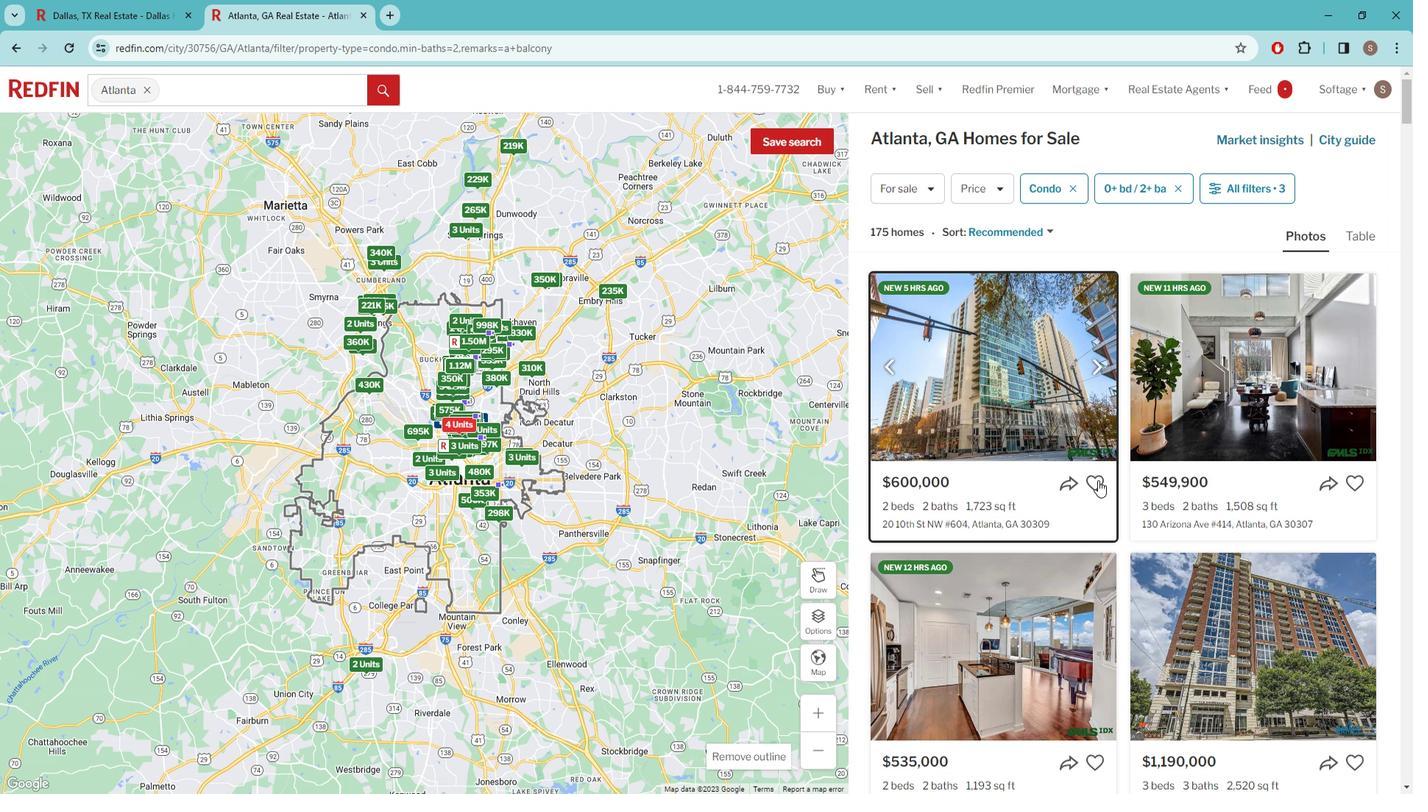 
Action: Mouse moved to (1107, 472)
Screenshot: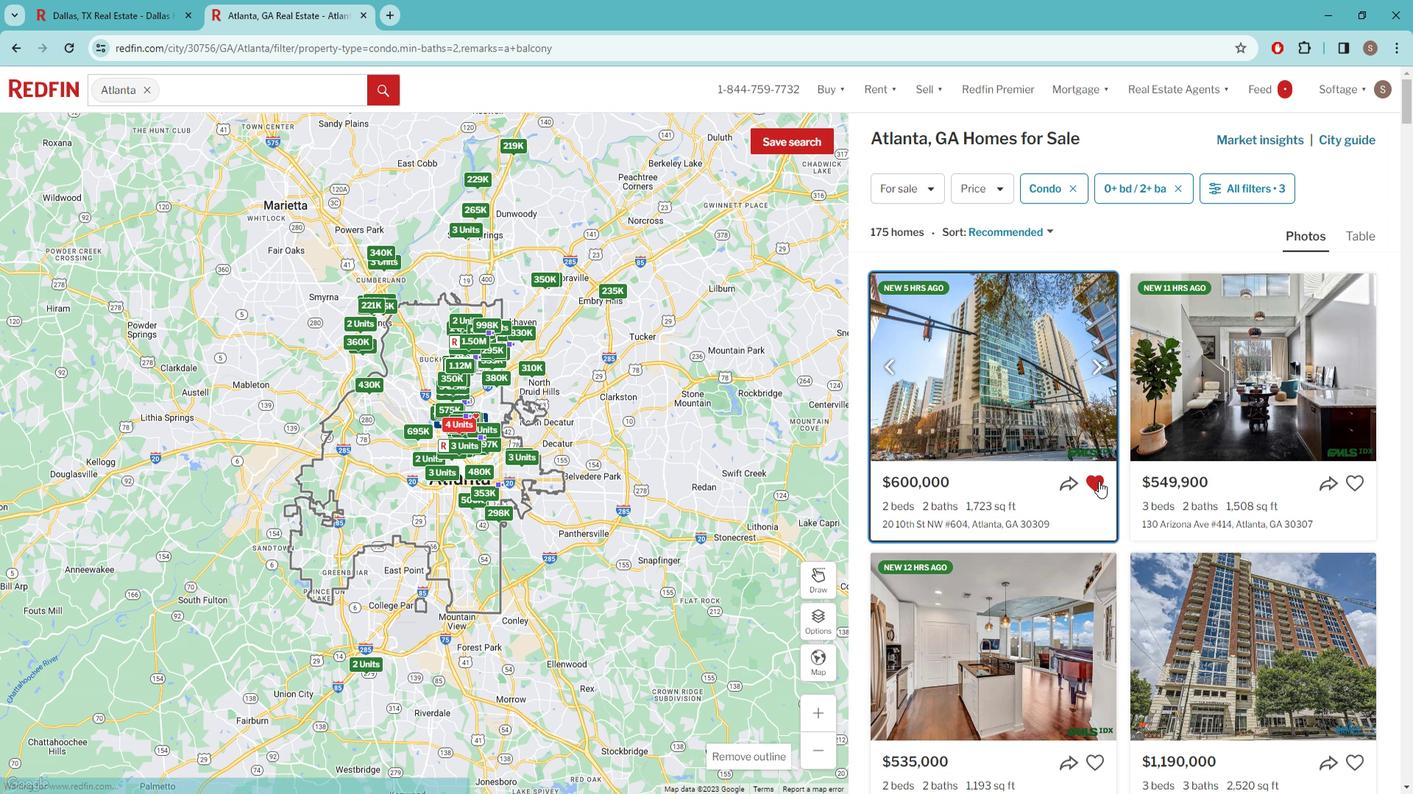 
